 Task: Look for space in Pudsey, United Kingdom from 17th June, 2023 to 21st June, 2023 for 2 adults in price range Rs.7000 to Rs.12000. Place can be private room with 1  bedroom having 2 beds and 1 bathroom. Property type can be house, flat, guest house. Booking option can be shelf check-in. Required host language is English.
Action: Mouse moved to (383, 77)
Screenshot: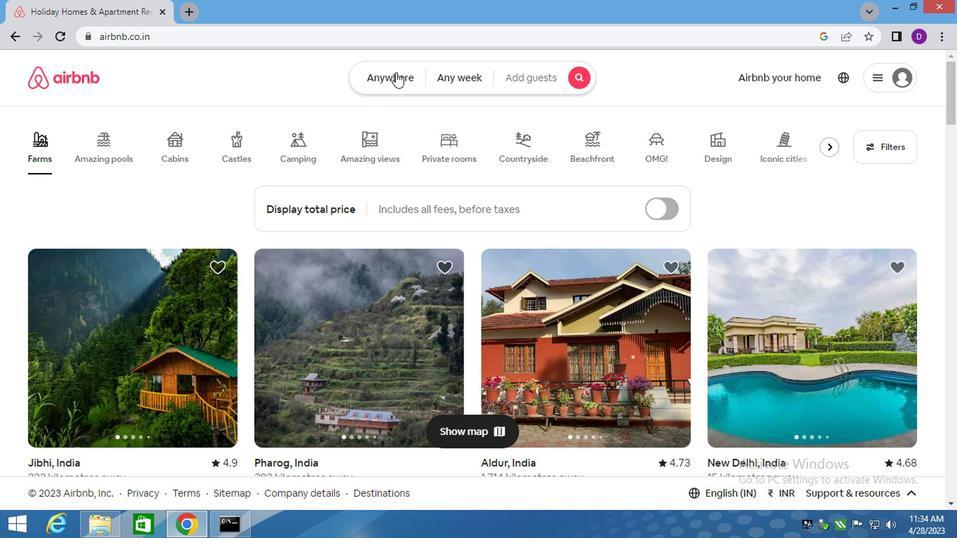 
Action: Mouse pressed left at (383, 77)
Screenshot: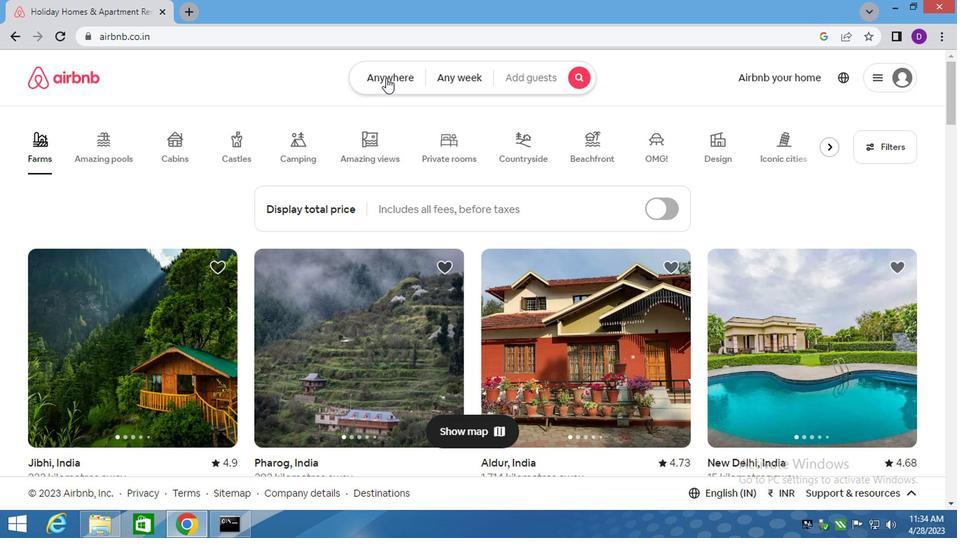 
Action: Mouse moved to (244, 140)
Screenshot: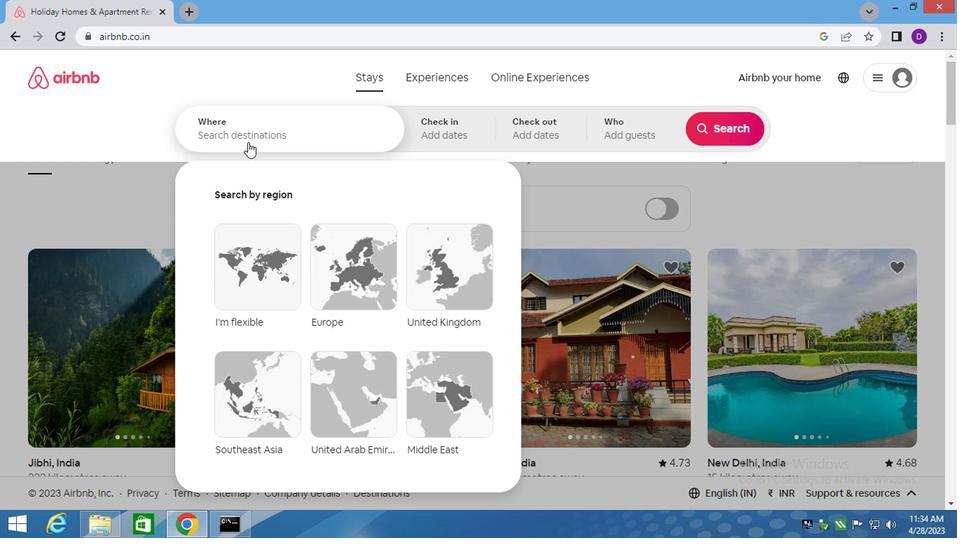 
Action: Mouse pressed left at (244, 140)
Screenshot: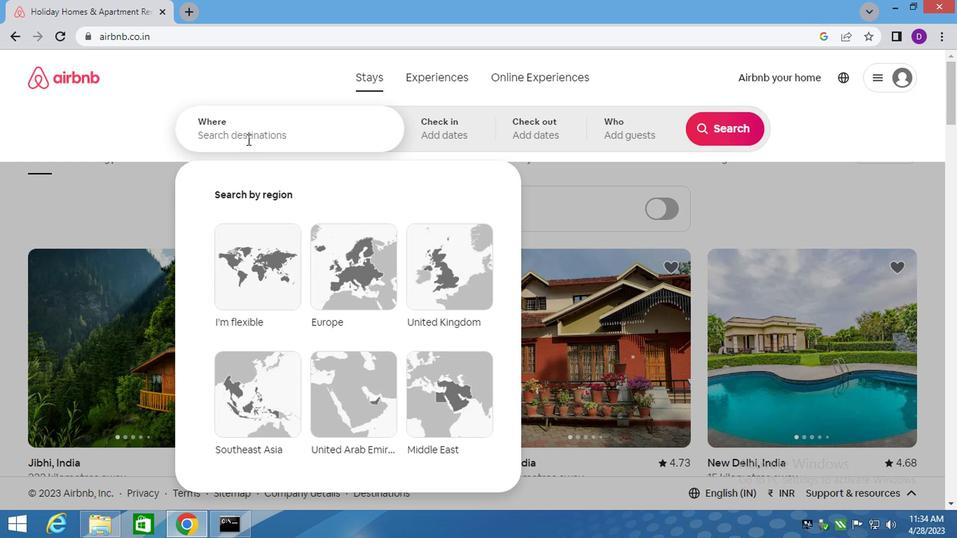 
Action: Key pressed pudsey,<Key.space>united
Screenshot: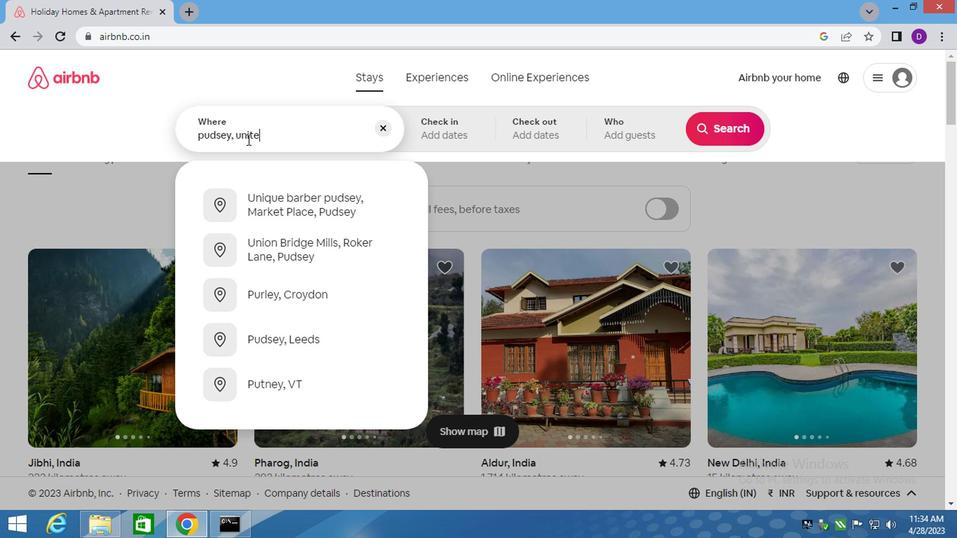 
Action: Mouse moved to (278, 197)
Screenshot: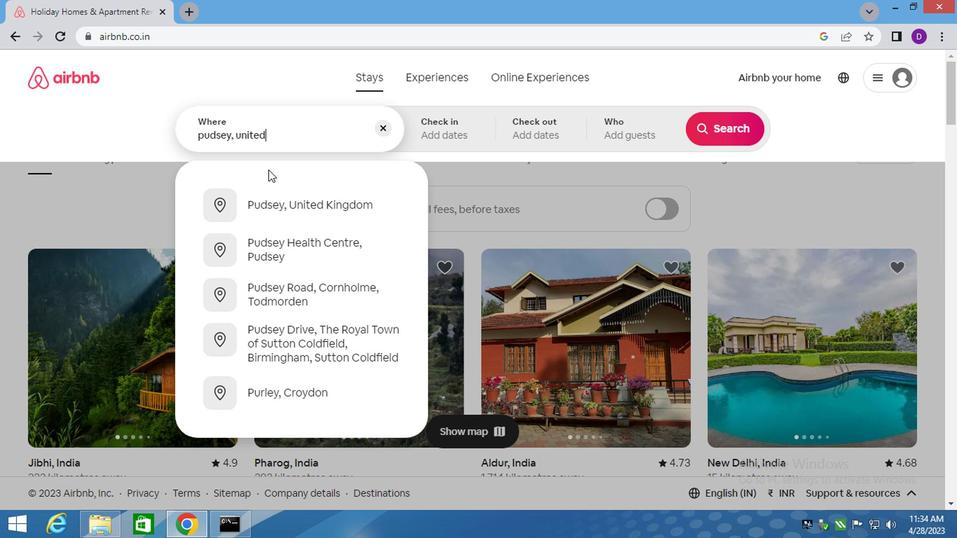
Action: Mouse pressed left at (278, 197)
Screenshot: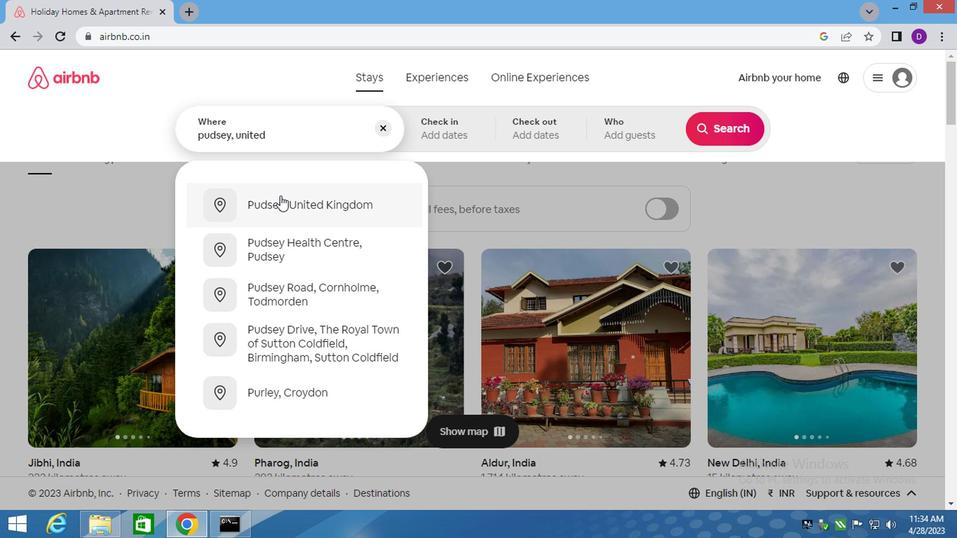 
Action: Mouse moved to (711, 243)
Screenshot: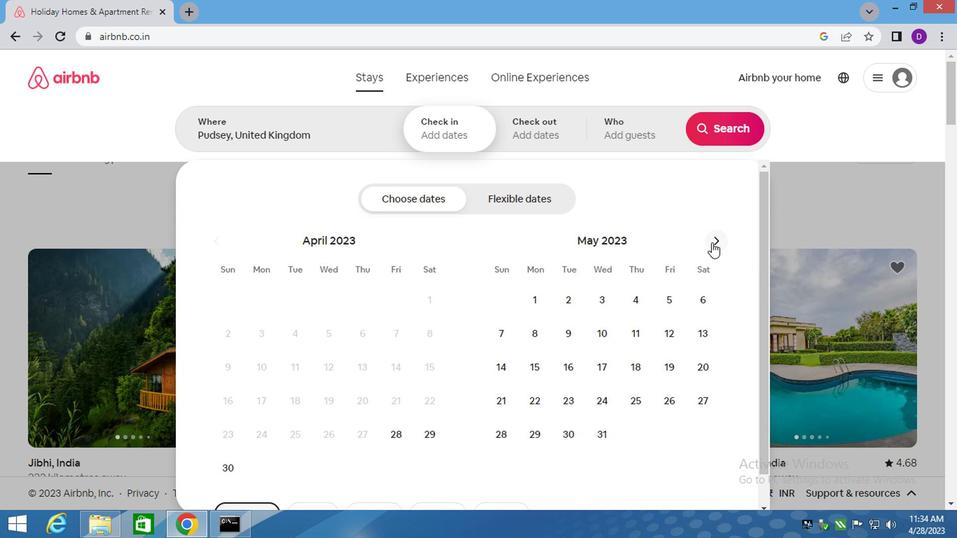 
Action: Mouse pressed left at (711, 243)
Screenshot: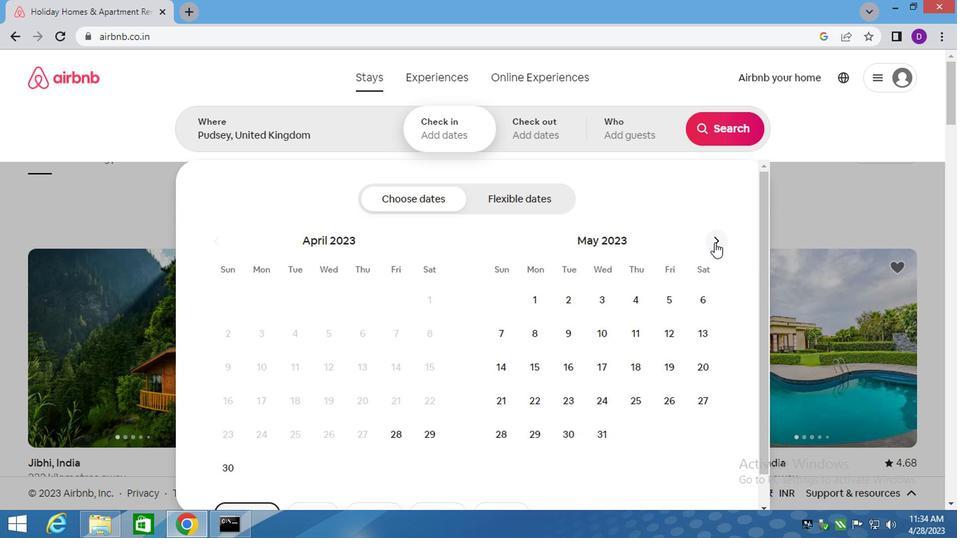 
Action: Mouse moved to (698, 364)
Screenshot: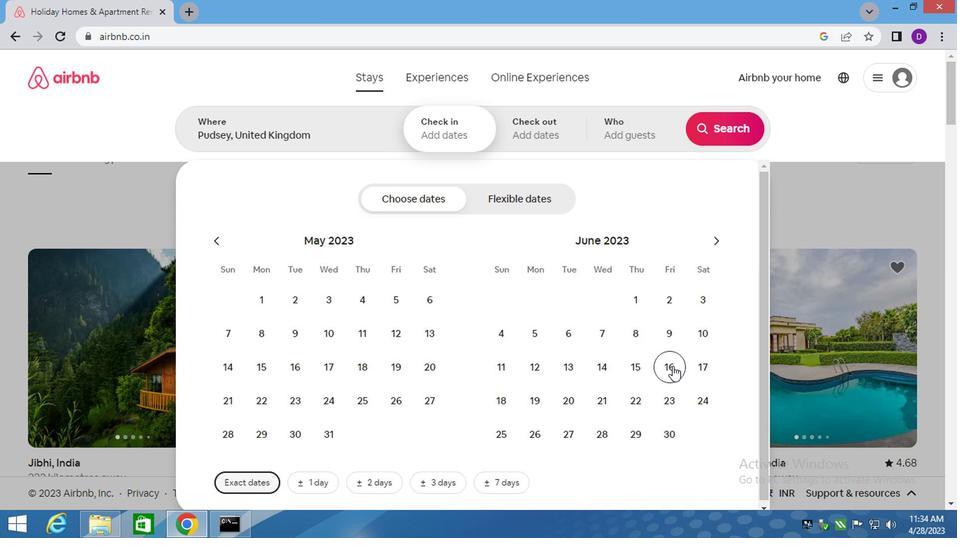 
Action: Mouse pressed left at (698, 364)
Screenshot: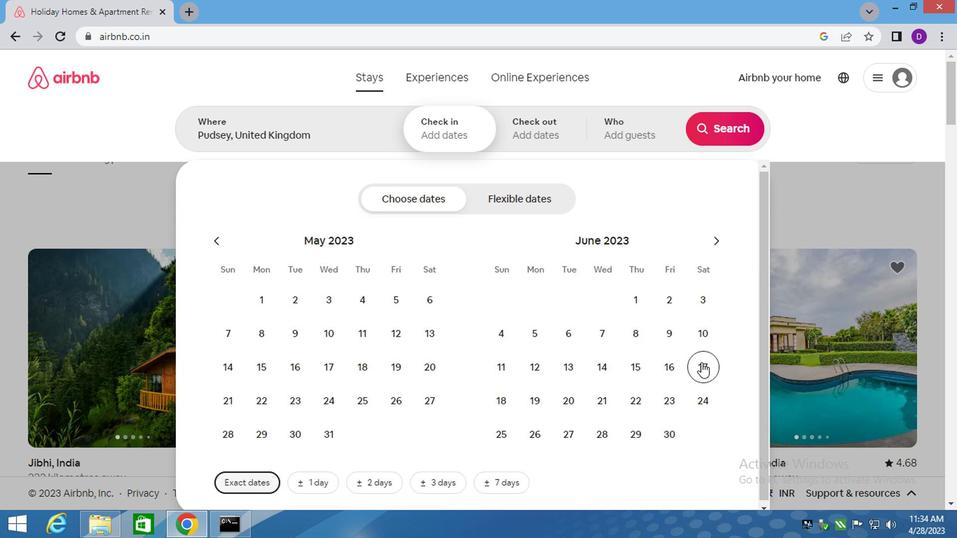 
Action: Mouse moved to (601, 400)
Screenshot: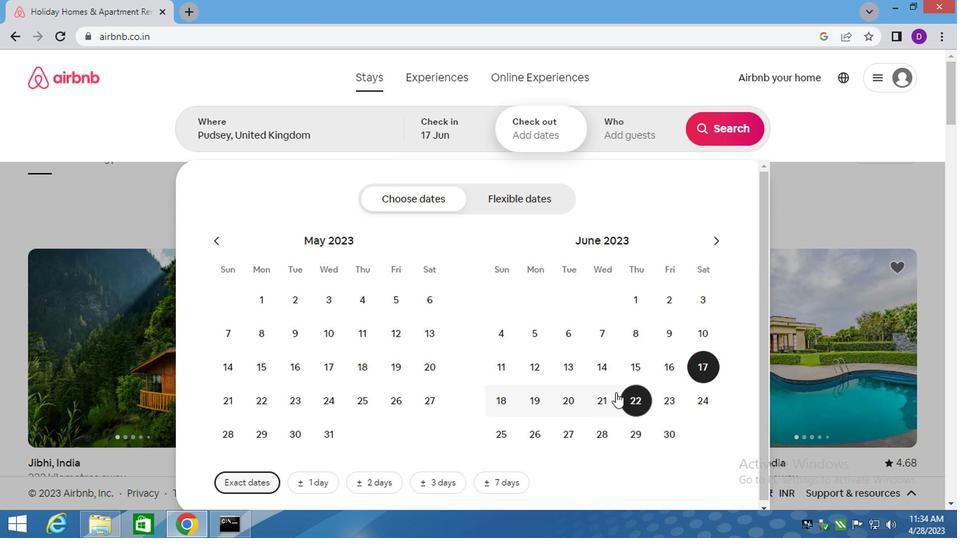 
Action: Mouse pressed left at (601, 400)
Screenshot: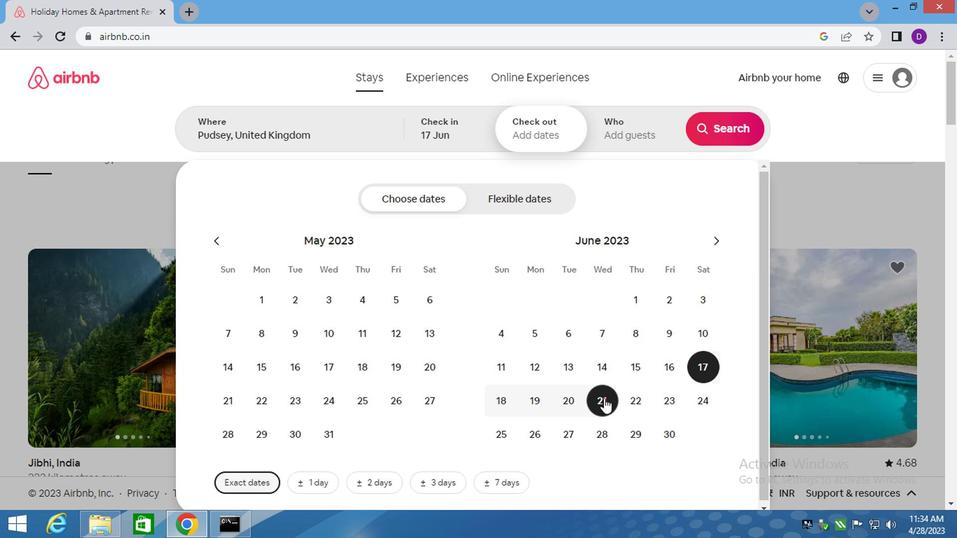 
Action: Mouse moved to (624, 130)
Screenshot: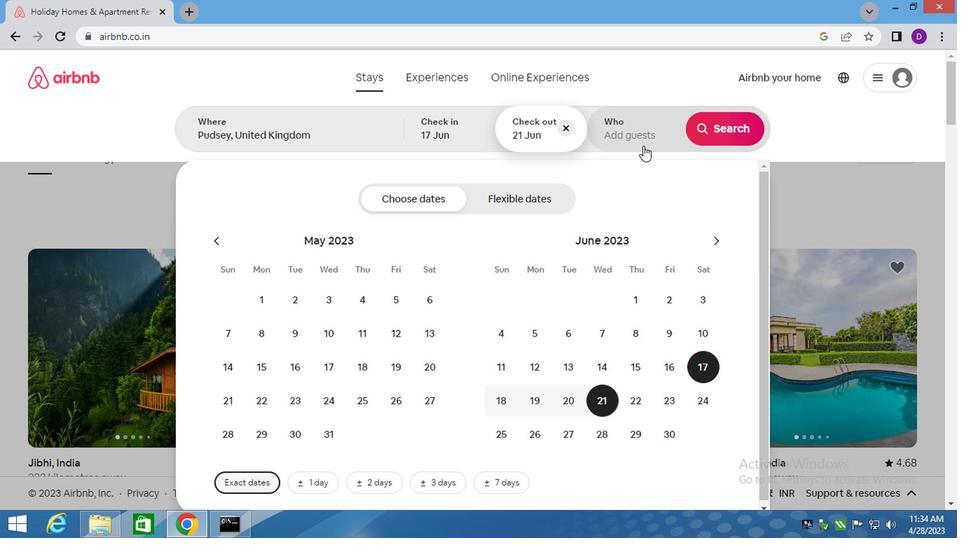 
Action: Mouse pressed left at (624, 130)
Screenshot: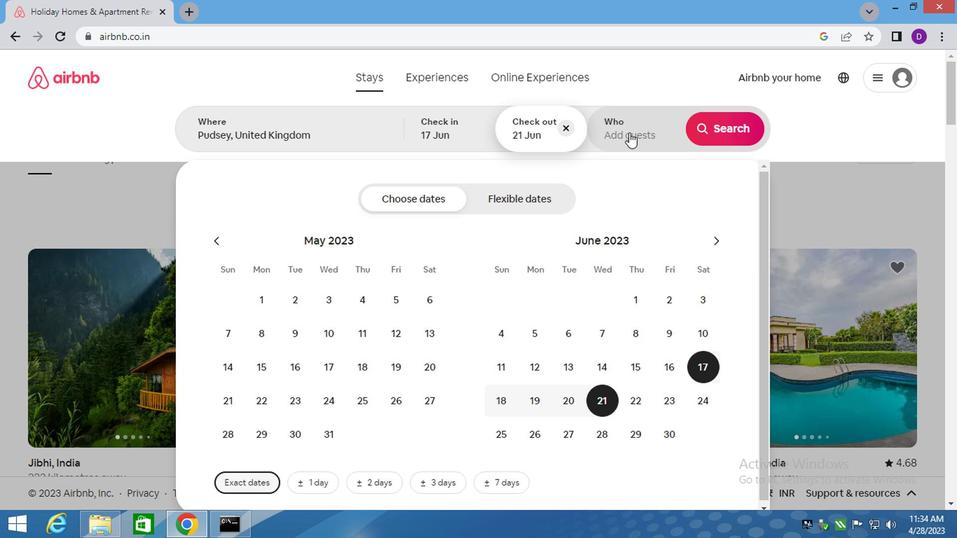 
Action: Mouse moved to (718, 208)
Screenshot: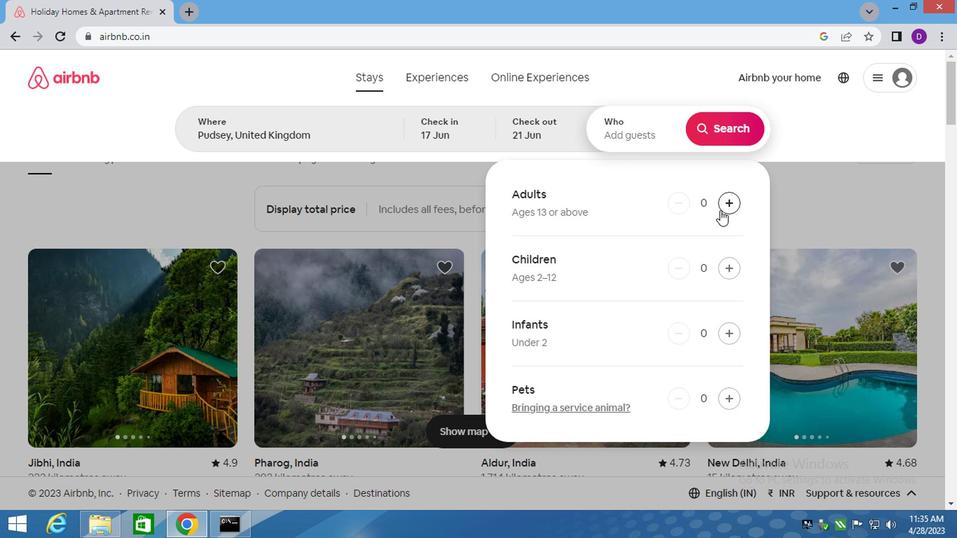 
Action: Mouse pressed left at (718, 208)
Screenshot: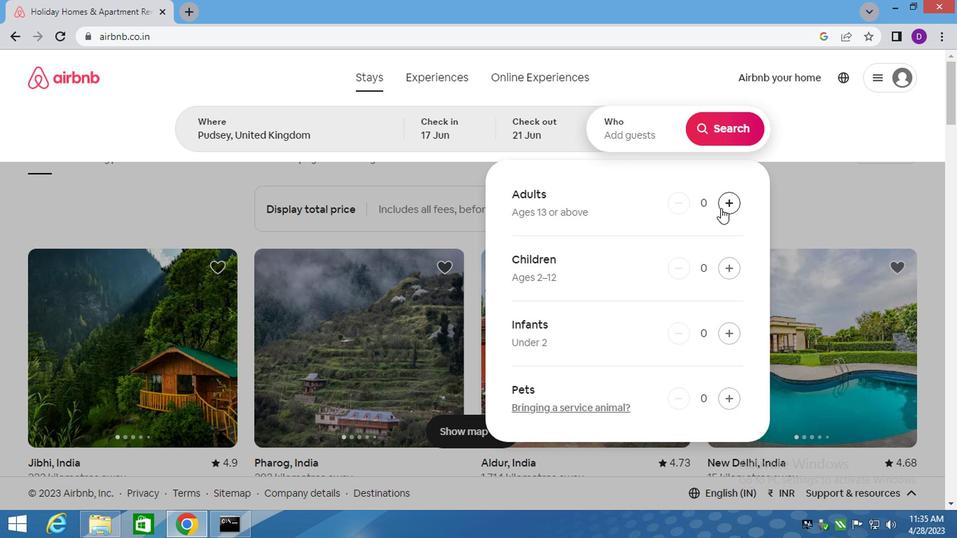 
Action: Mouse moved to (718, 208)
Screenshot: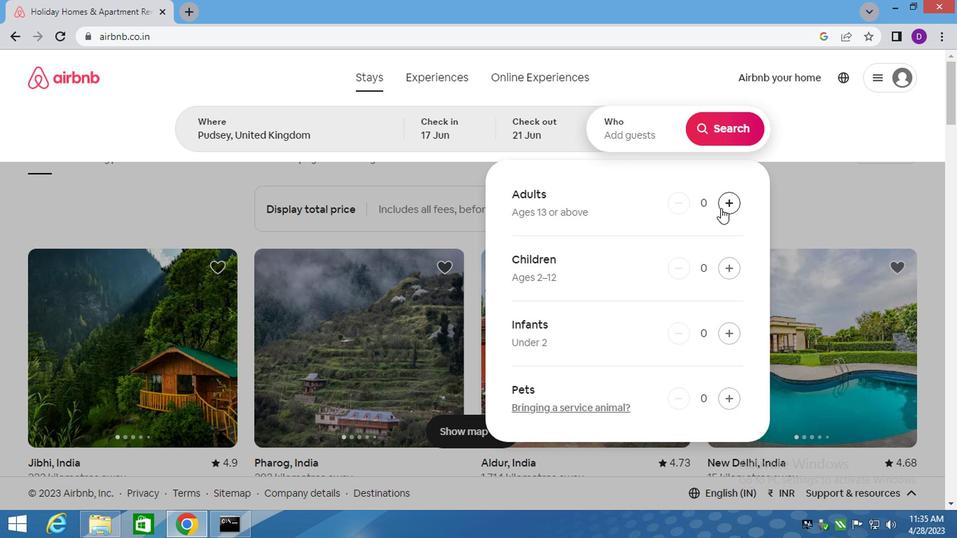 
Action: Mouse pressed left at (718, 208)
Screenshot: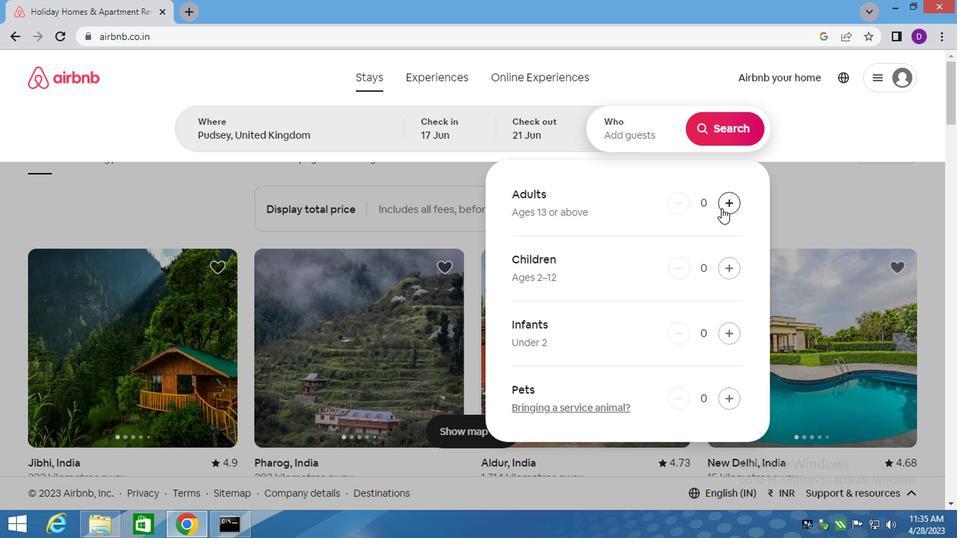 
Action: Mouse moved to (711, 128)
Screenshot: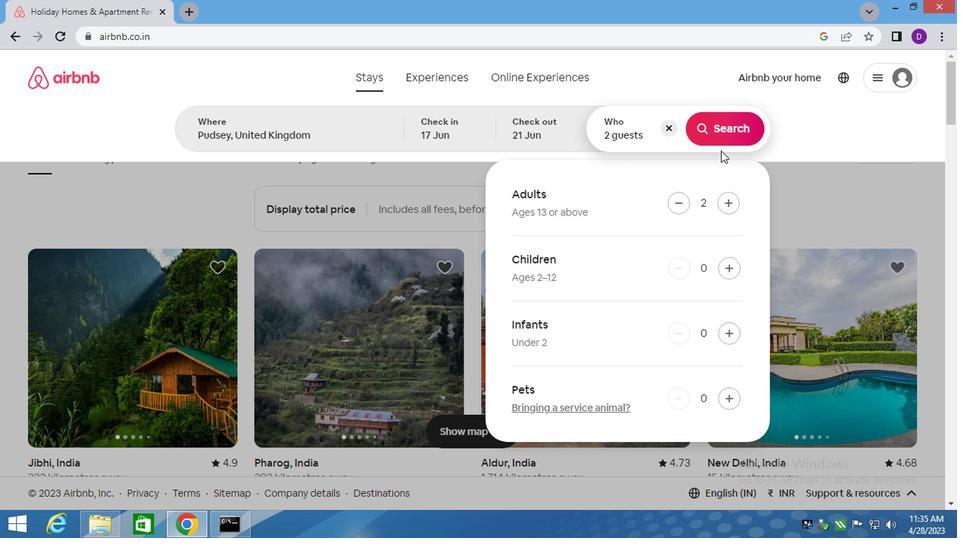 
Action: Mouse pressed left at (711, 128)
Screenshot: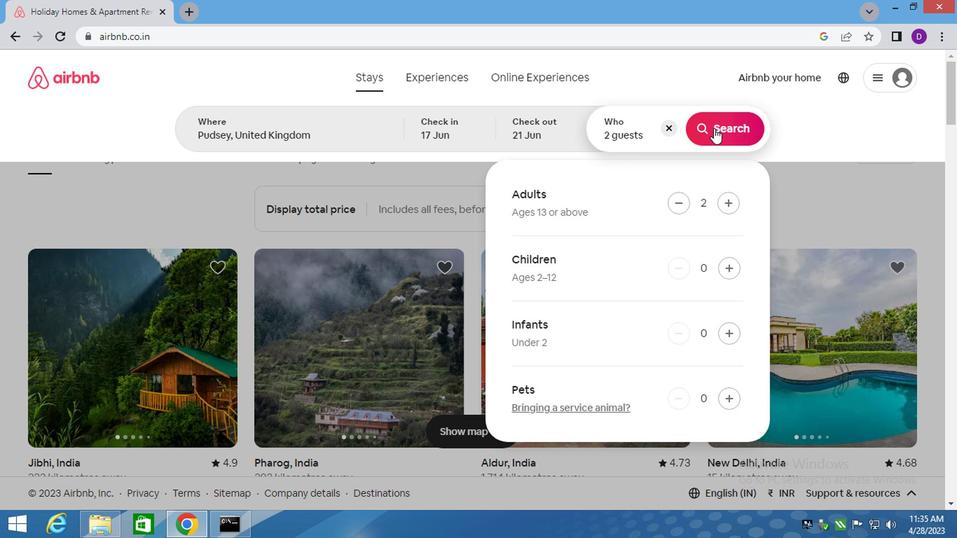
Action: Mouse moved to (879, 137)
Screenshot: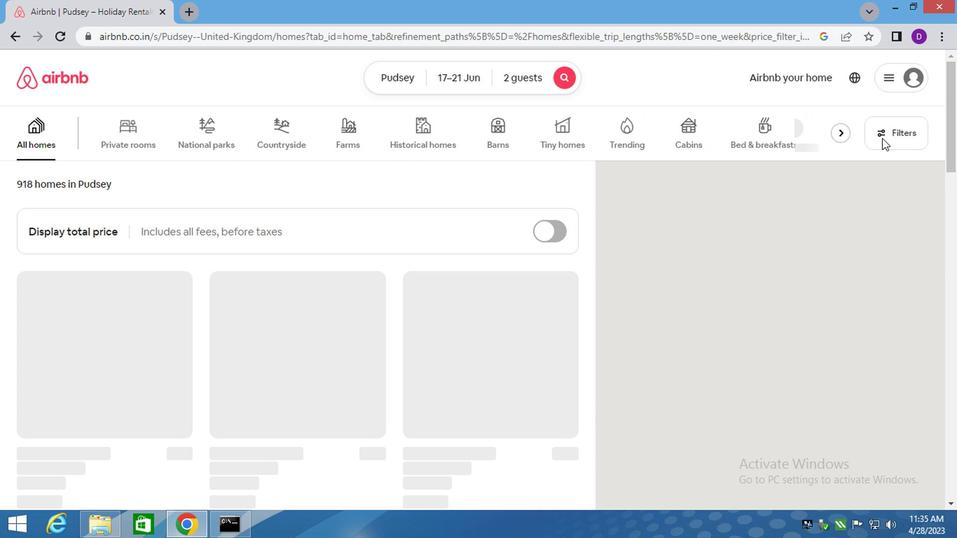 
Action: Mouse pressed left at (879, 137)
Screenshot: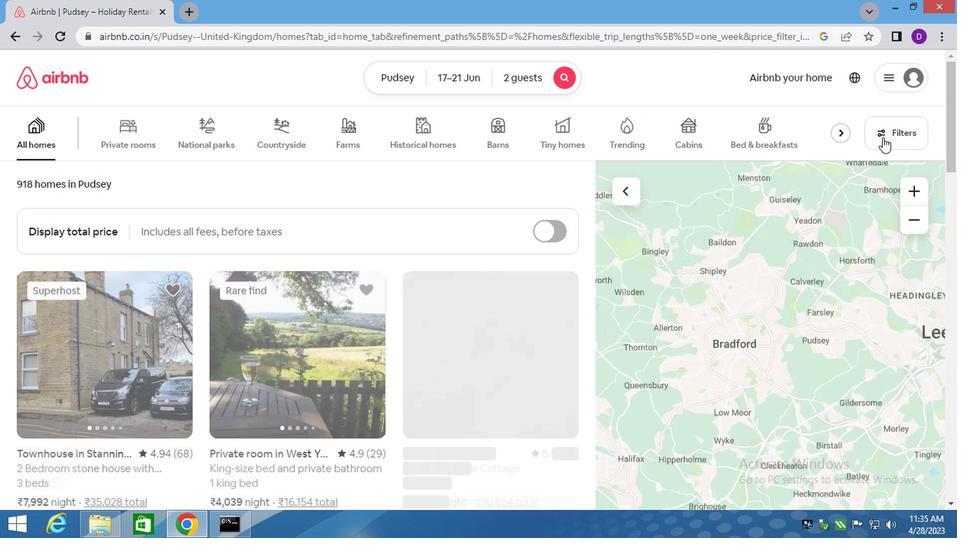 
Action: Mouse moved to (283, 315)
Screenshot: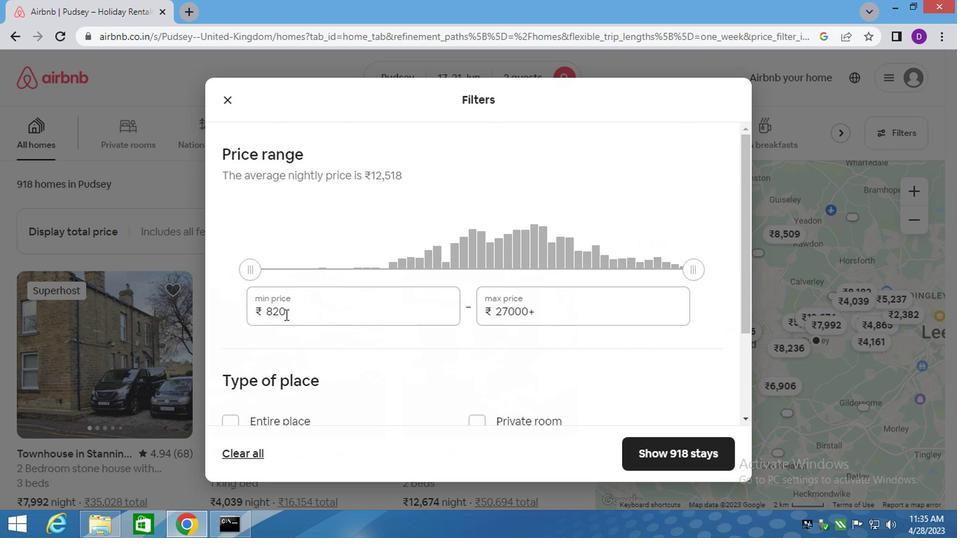 
Action: Mouse pressed left at (283, 315)
Screenshot: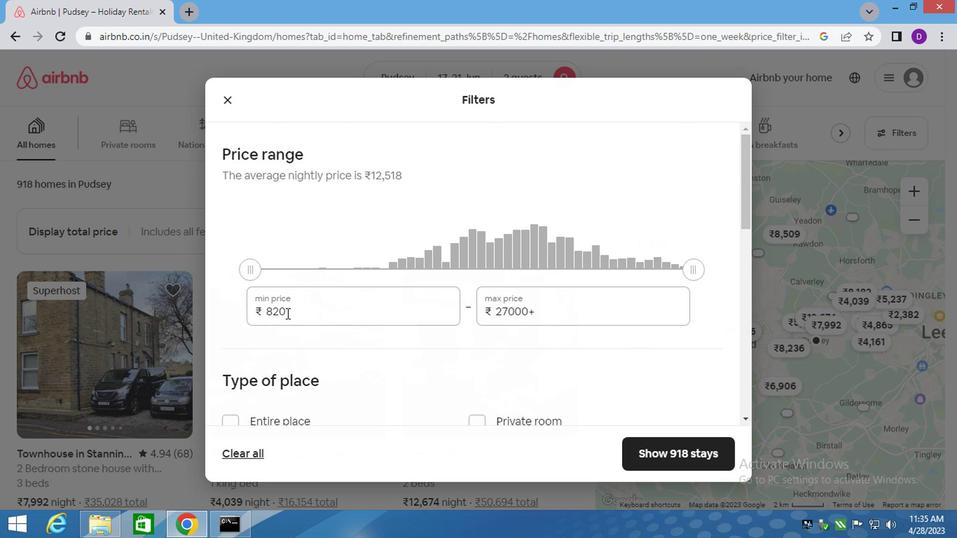 
Action: Mouse pressed left at (283, 315)
Screenshot: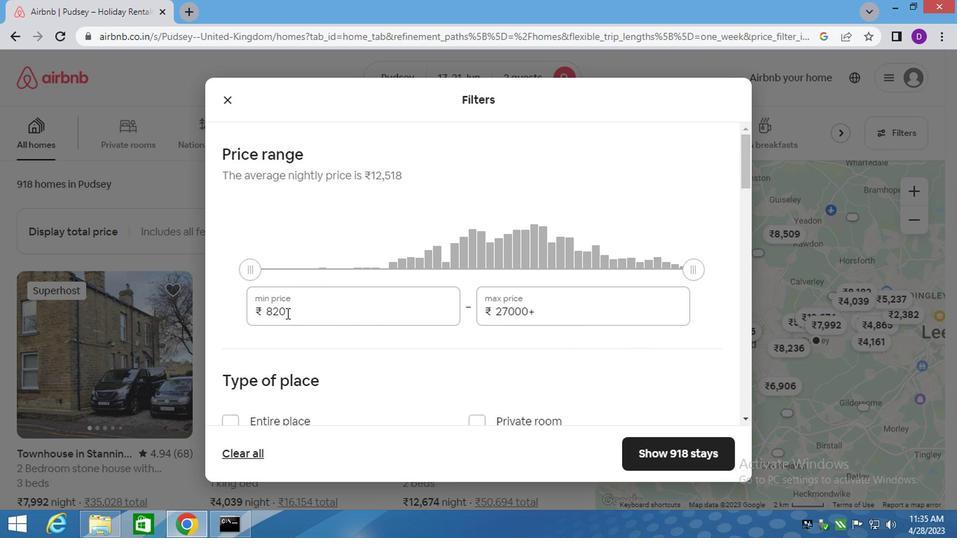 
Action: Key pressed 7000<Key.tab>12000
Screenshot: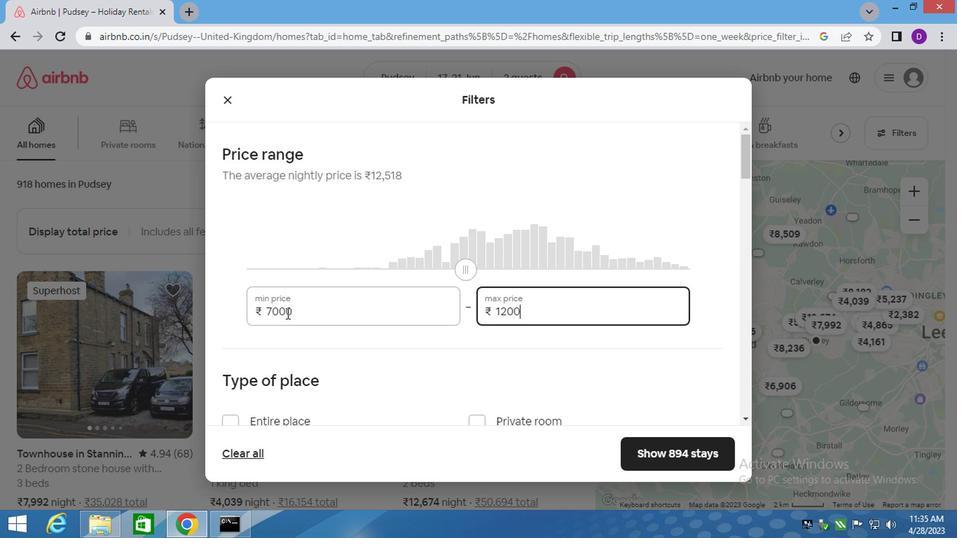 
Action: Mouse moved to (278, 324)
Screenshot: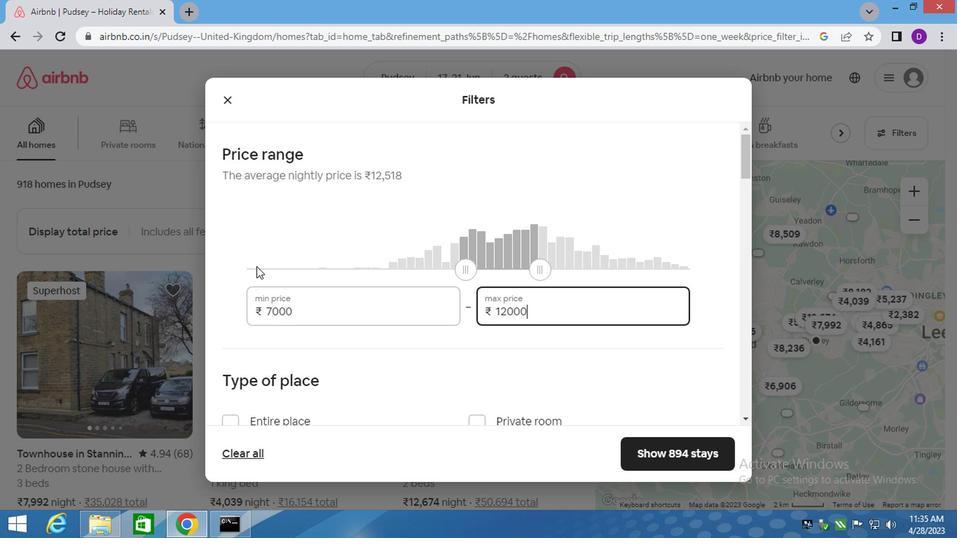 
Action: Mouse scrolled (278, 323) with delta (0, 0)
Screenshot: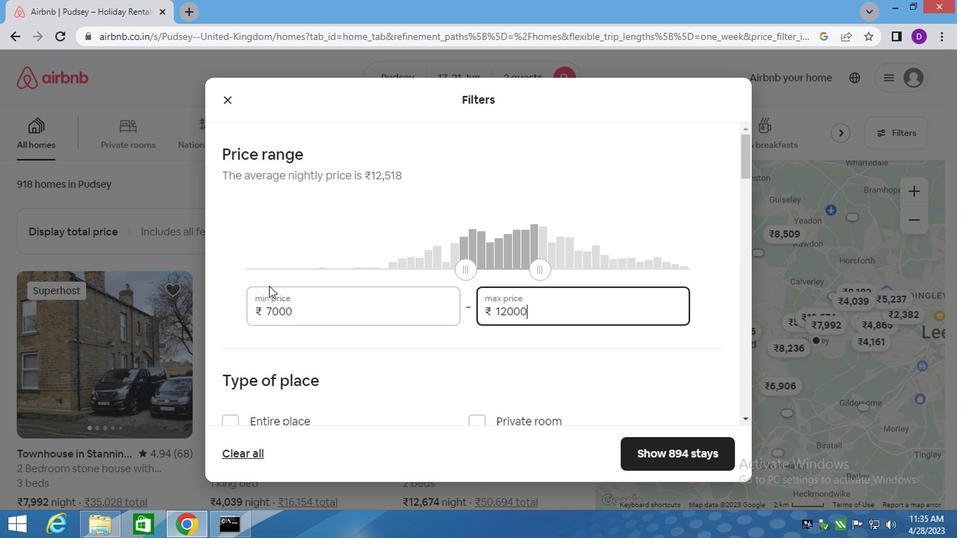 
Action: Mouse moved to (280, 330)
Screenshot: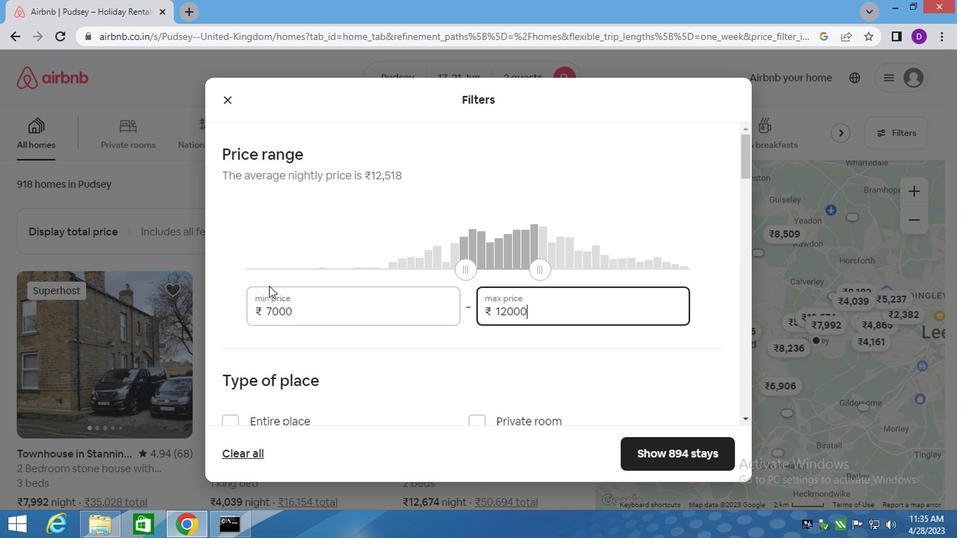 
Action: Mouse scrolled (280, 329) with delta (0, 0)
Screenshot: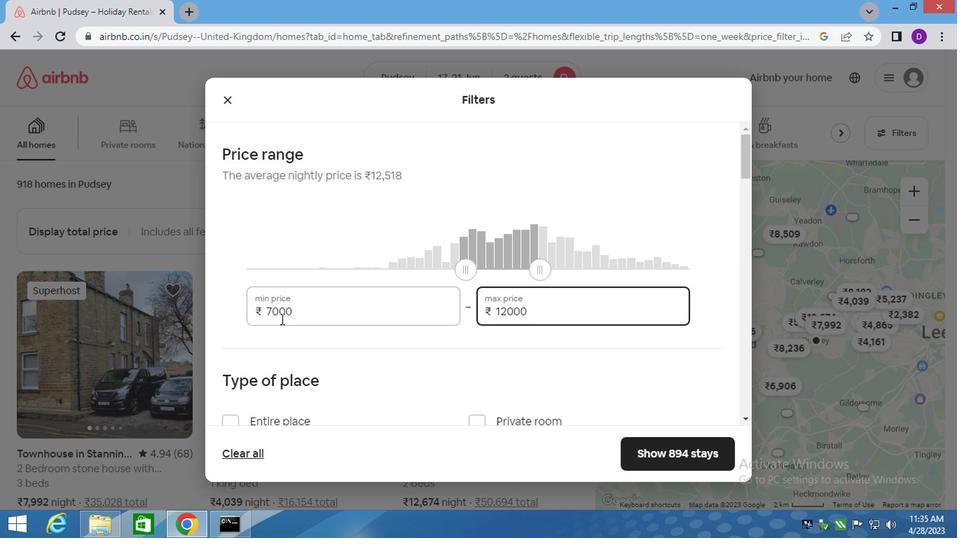 
Action: Mouse moved to (485, 276)
Screenshot: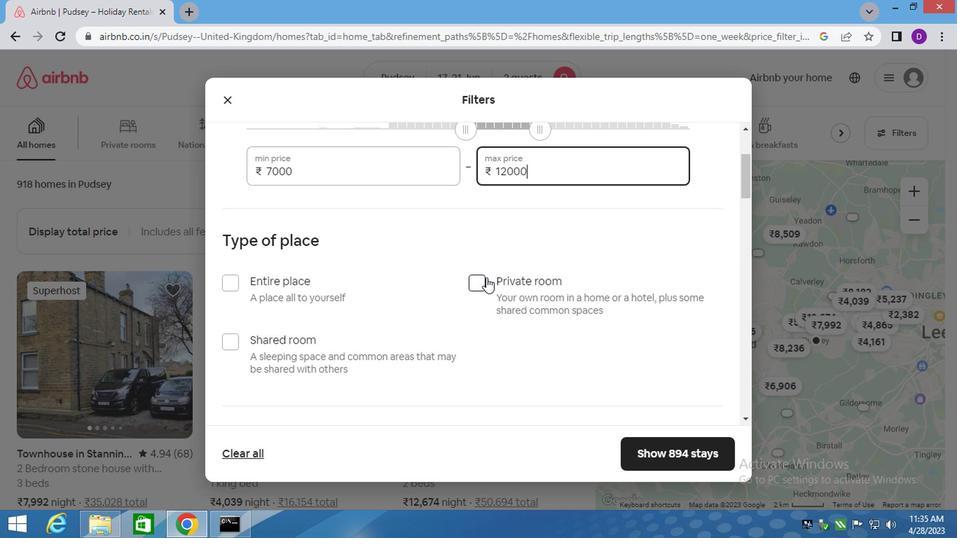 
Action: Mouse pressed left at (485, 276)
Screenshot: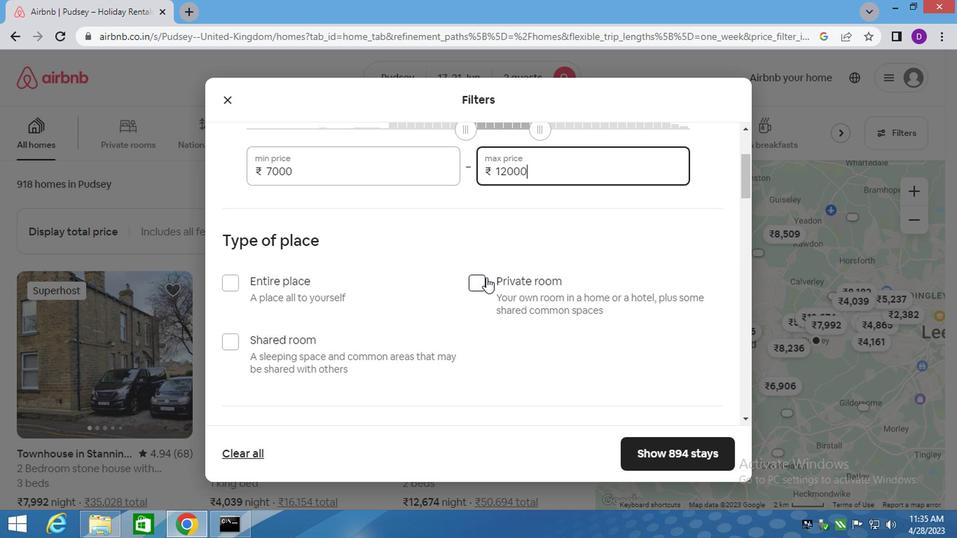
Action: Mouse moved to (290, 334)
Screenshot: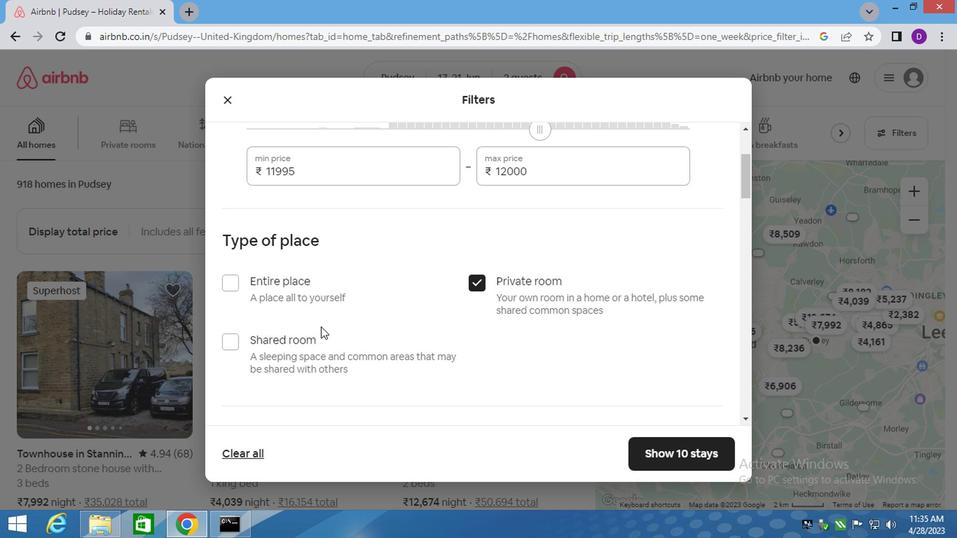 
Action: Mouse scrolled (290, 333) with delta (0, 0)
Screenshot: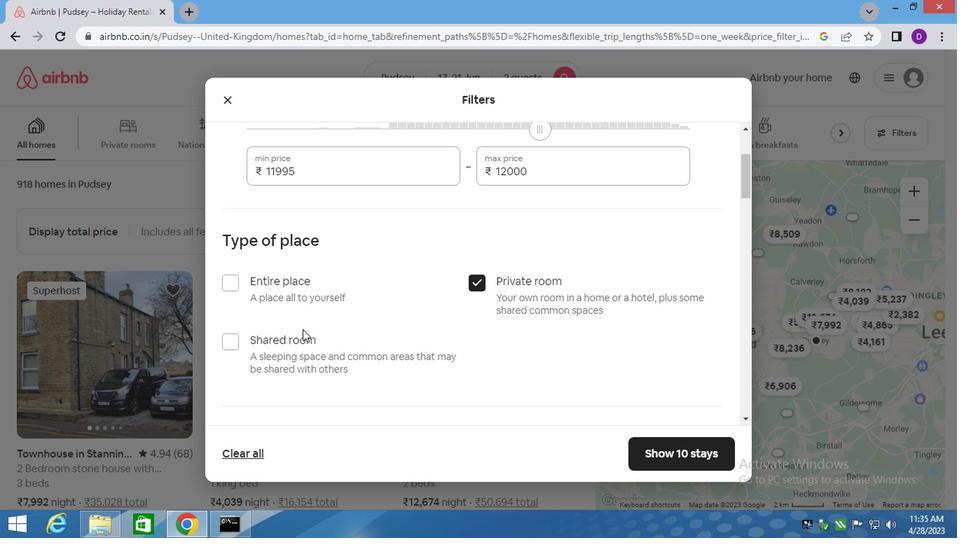 
Action: Mouse moved to (290, 337)
Screenshot: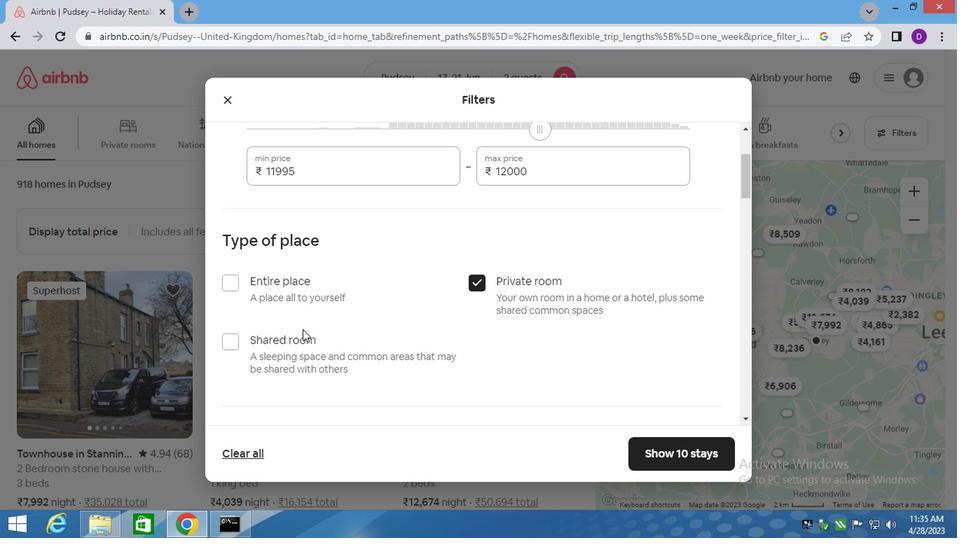 
Action: Mouse scrolled (290, 336) with delta (0, 0)
Screenshot: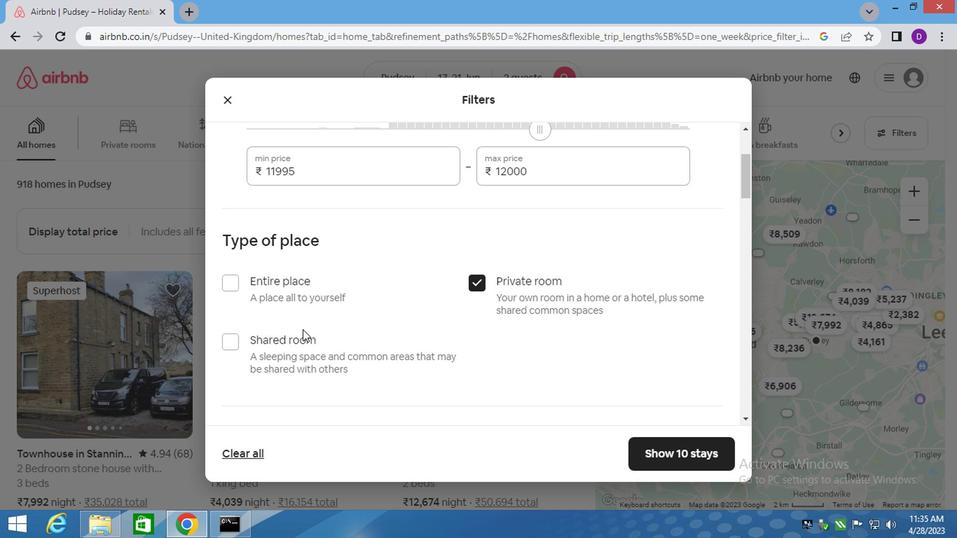 
Action: Mouse moved to (290, 338)
Screenshot: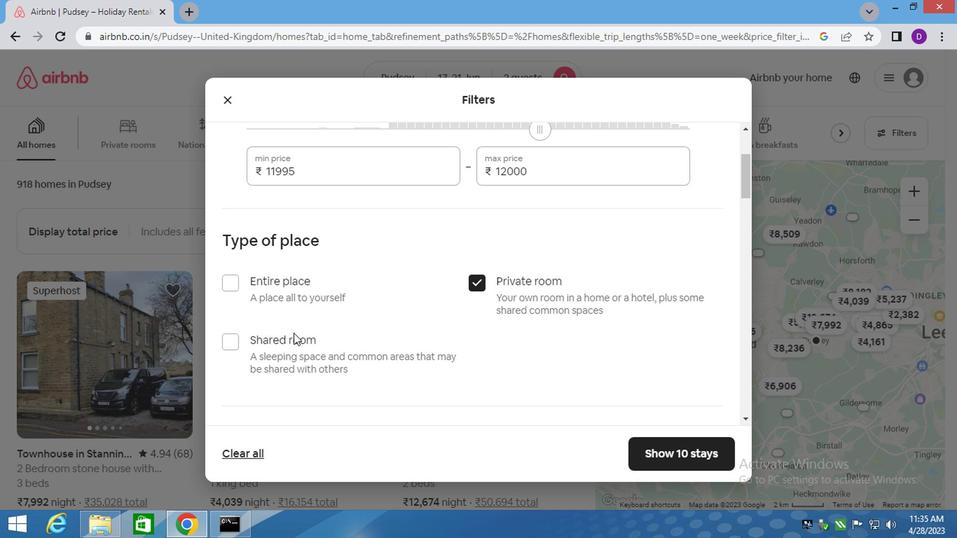 
Action: Mouse scrolled (290, 337) with delta (0, 0)
Screenshot: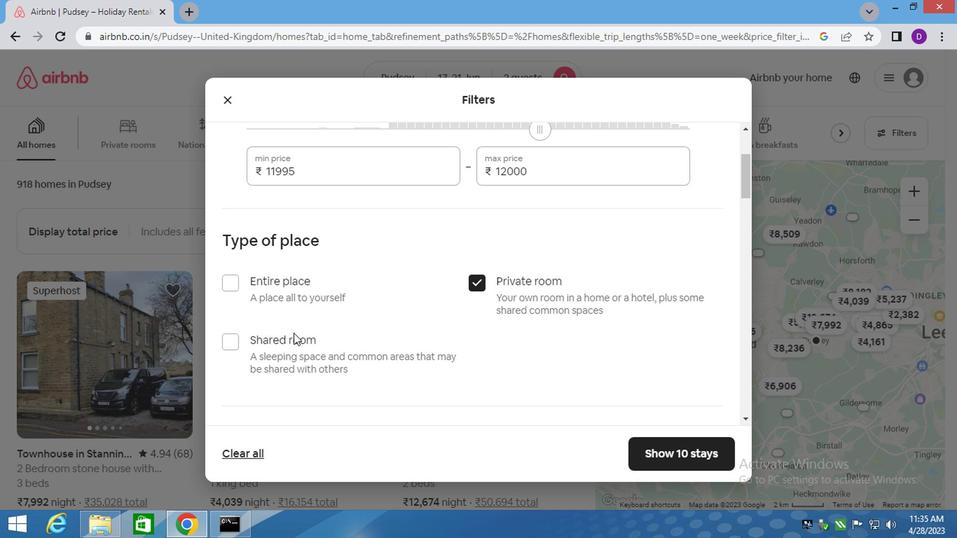 
Action: Mouse moved to (290, 338)
Screenshot: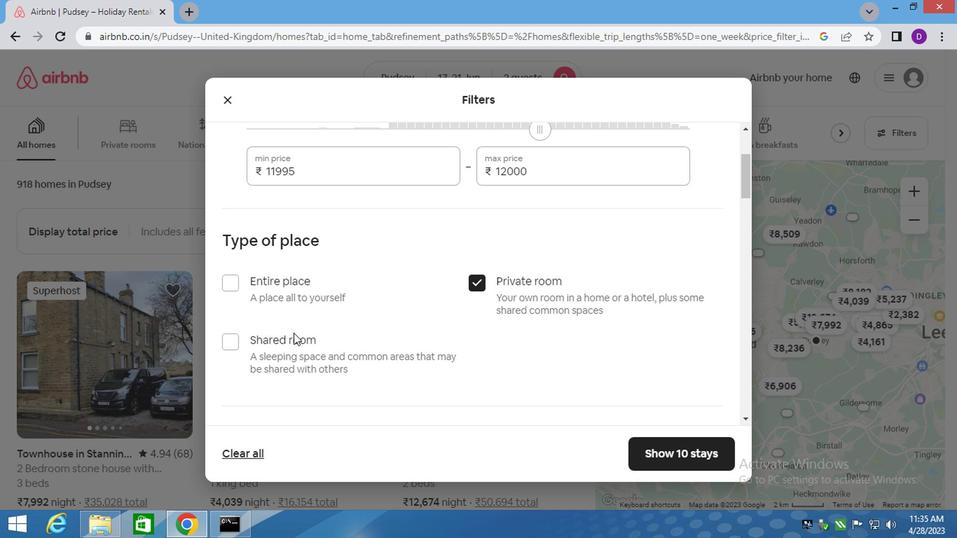 
Action: Mouse scrolled (290, 337) with delta (0, 0)
Screenshot: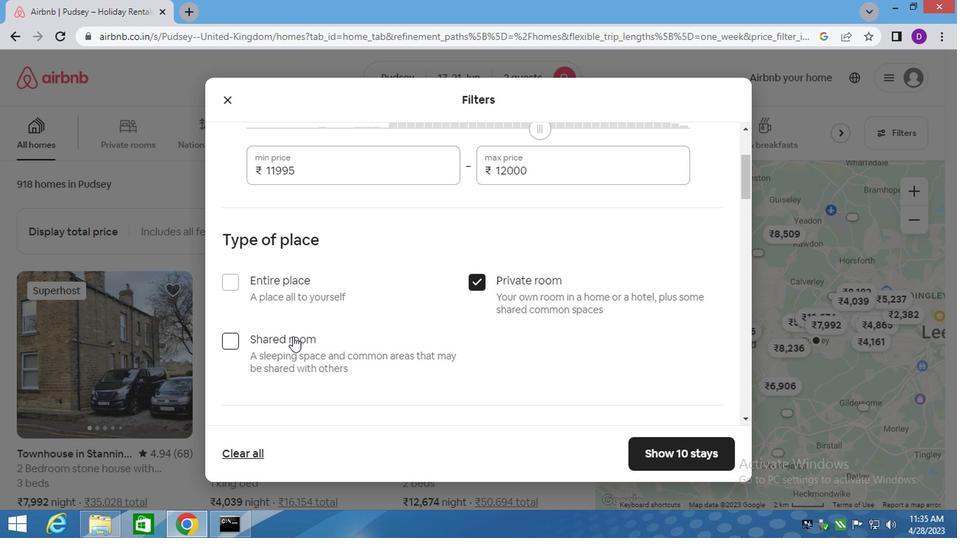 
Action: Mouse scrolled (290, 337) with delta (0, 0)
Screenshot: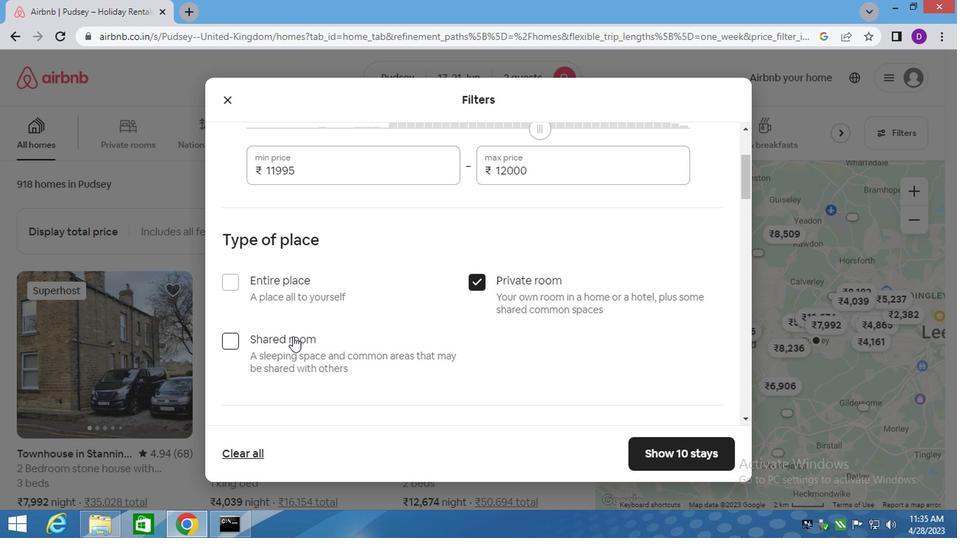 
Action: Mouse moved to (307, 162)
Screenshot: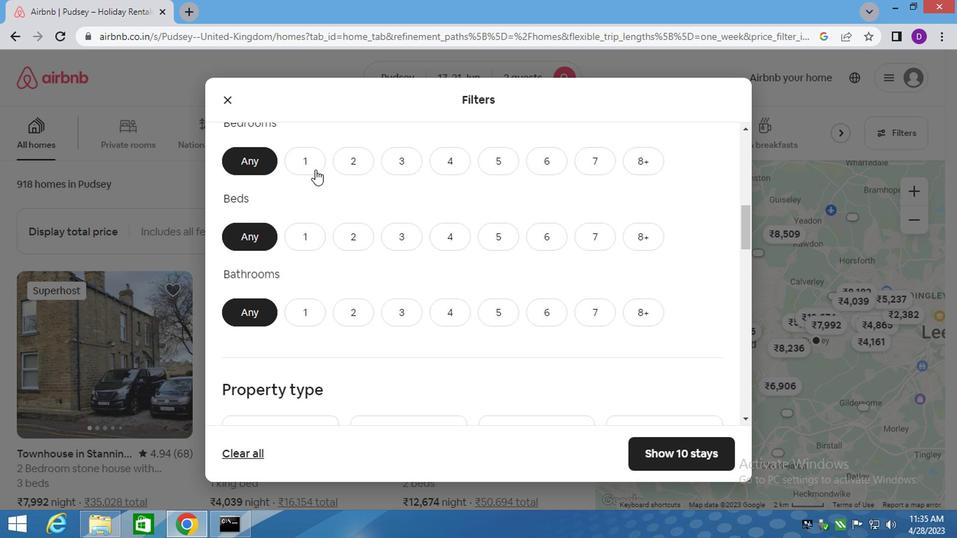 
Action: Mouse pressed left at (307, 162)
Screenshot: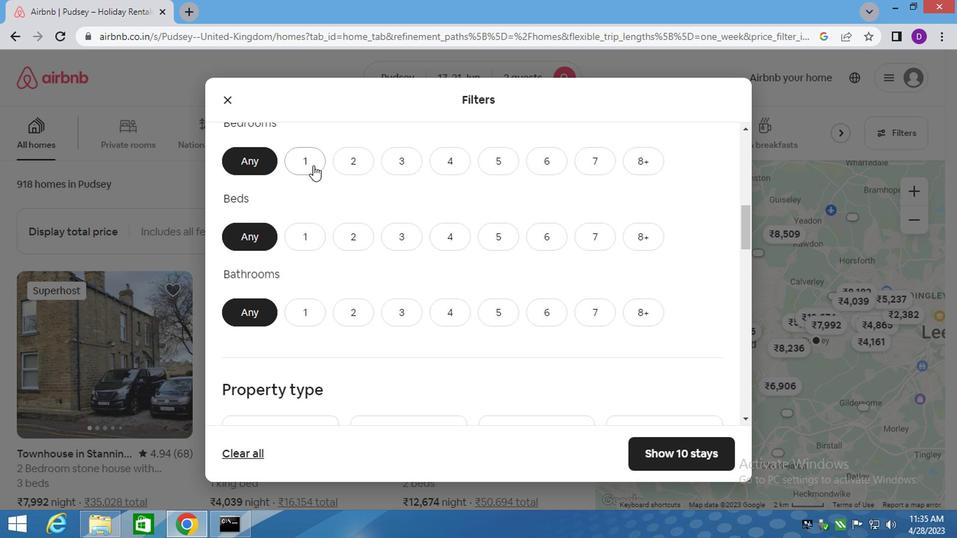 
Action: Mouse moved to (347, 242)
Screenshot: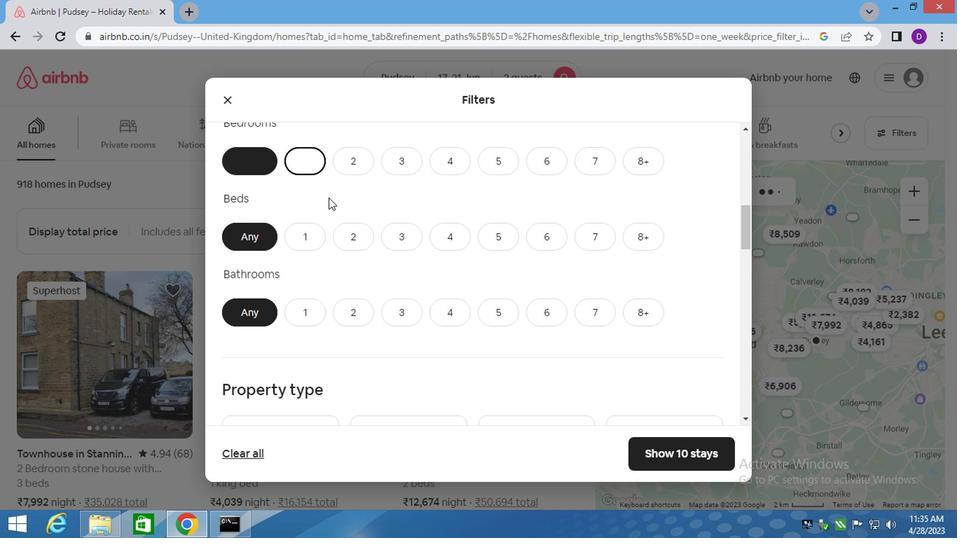 
Action: Mouse pressed left at (347, 242)
Screenshot: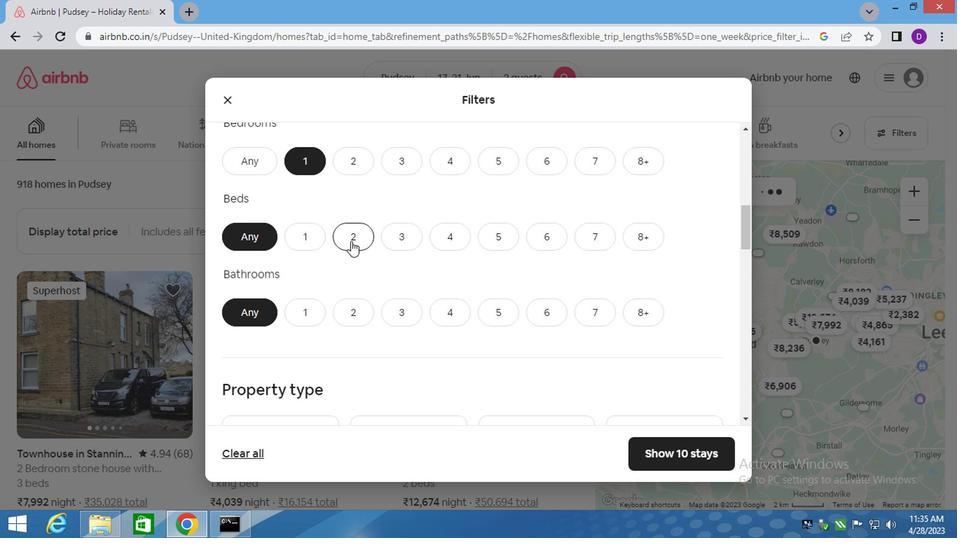 
Action: Mouse moved to (303, 318)
Screenshot: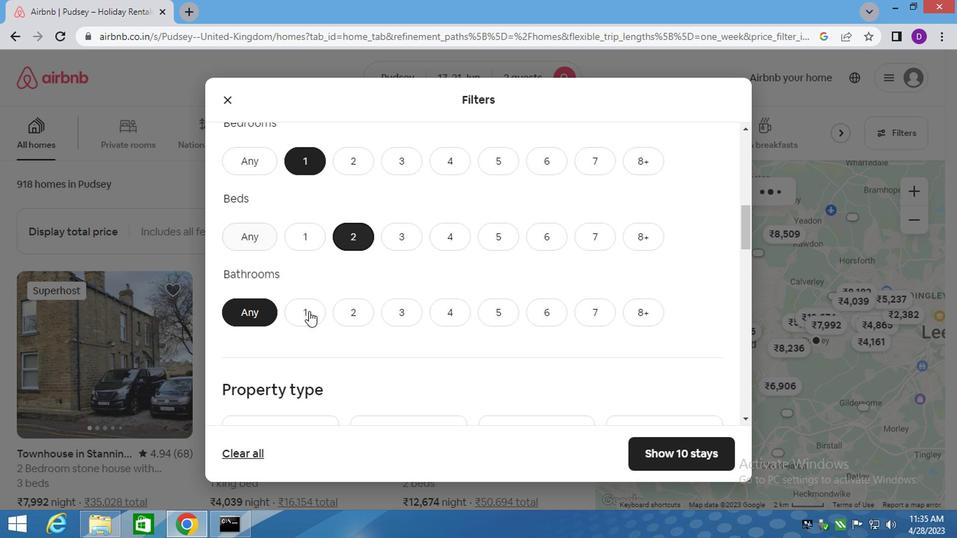 
Action: Mouse pressed left at (303, 318)
Screenshot: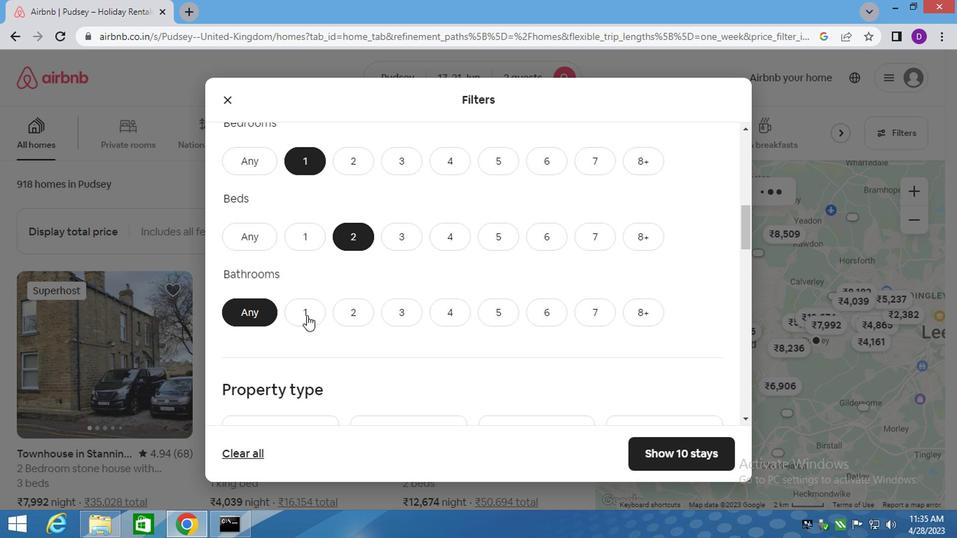 
Action: Mouse moved to (328, 315)
Screenshot: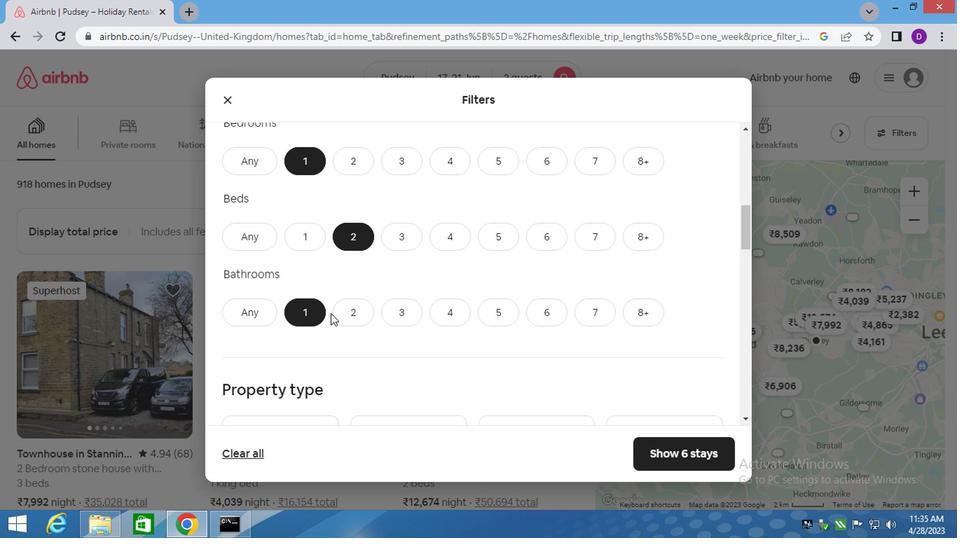 
Action: Mouse scrolled (328, 314) with delta (0, 0)
Screenshot: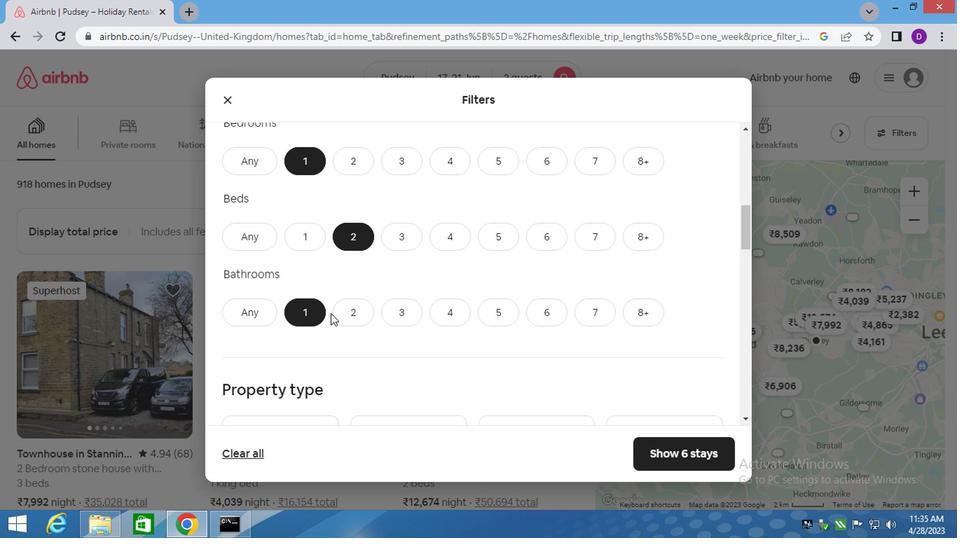 
Action: Mouse moved to (328, 318)
Screenshot: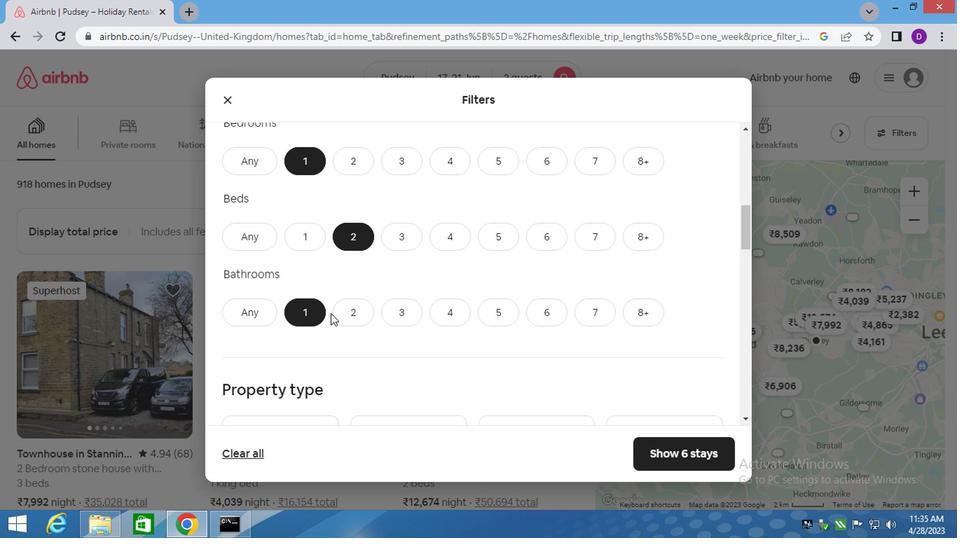 
Action: Mouse scrolled (328, 317) with delta (0, 0)
Screenshot: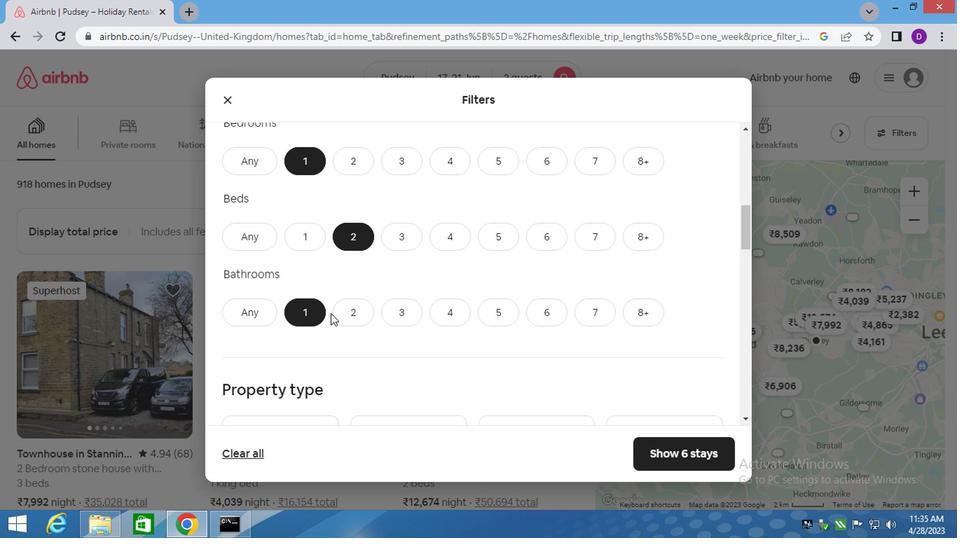 
Action: Mouse moved to (325, 322)
Screenshot: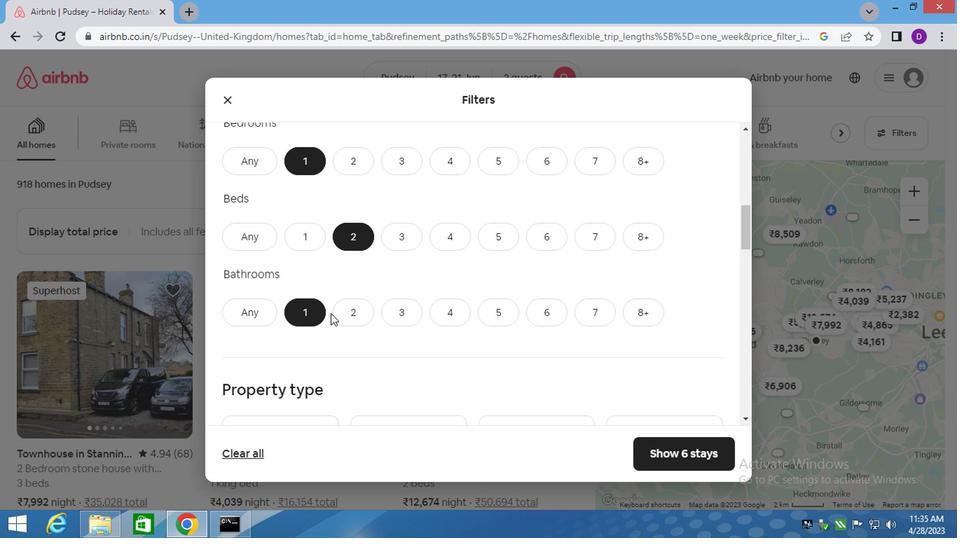 
Action: Mouse scrolled (325, 321) with delta (0, 0)
Screenshot: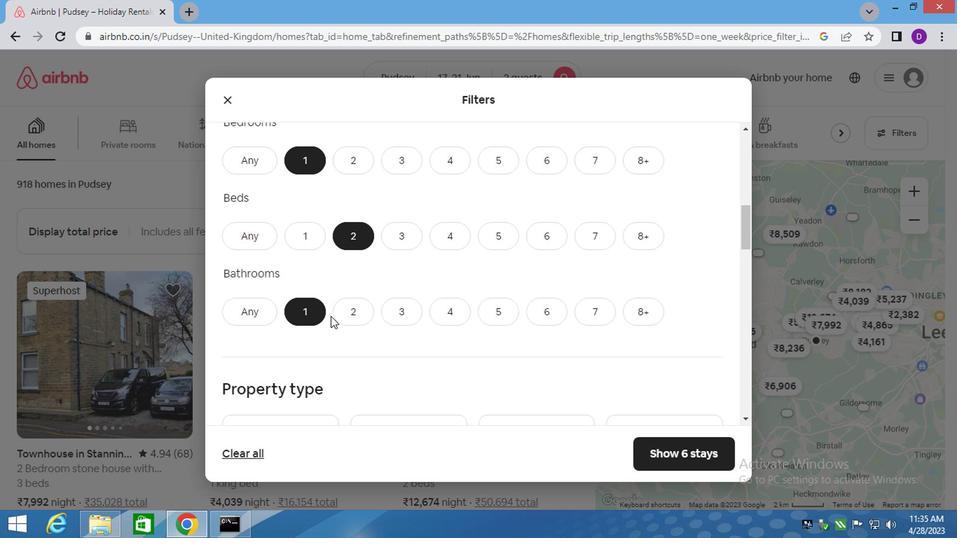 
Action: Mouse moved to (301, 254)
Screenshot: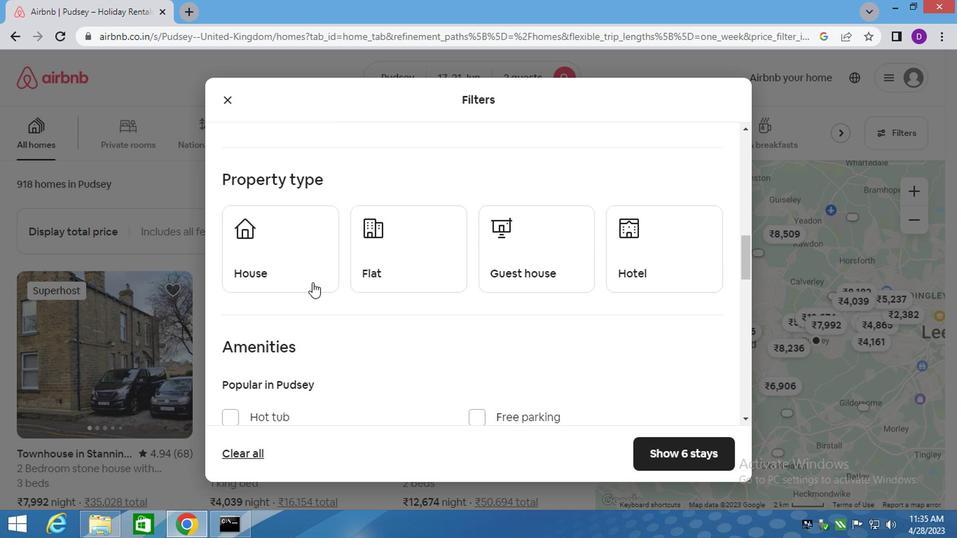 
Action: Mouse pressed left at (301, 254)
Screenshot: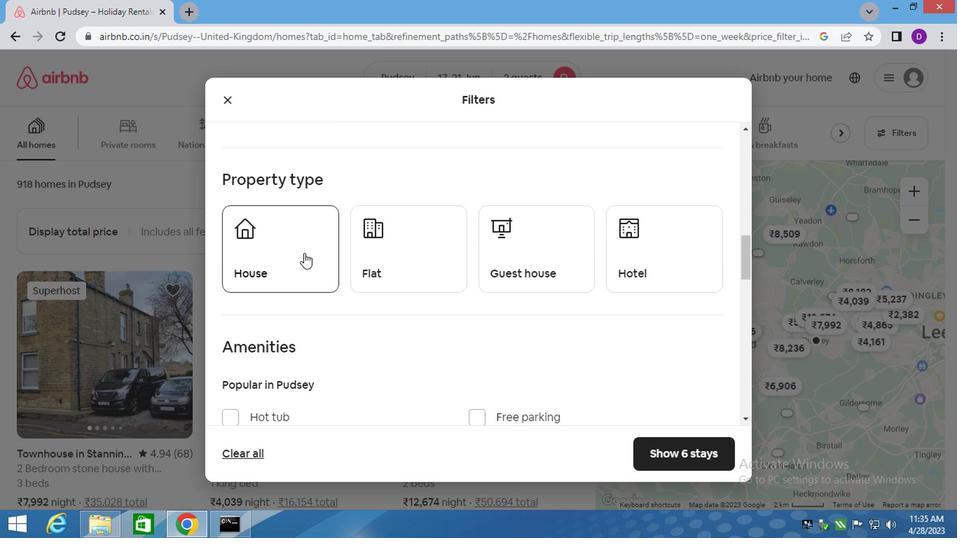 
Action: Mouse moved to (403, 256)
Screenshot: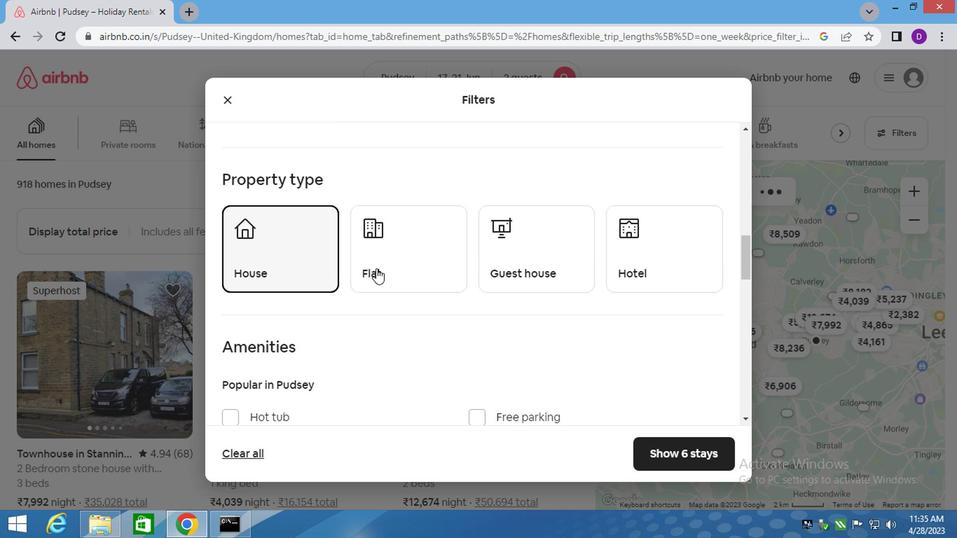 
Action: Mouse pressed left at (403, 256)
Screenshot: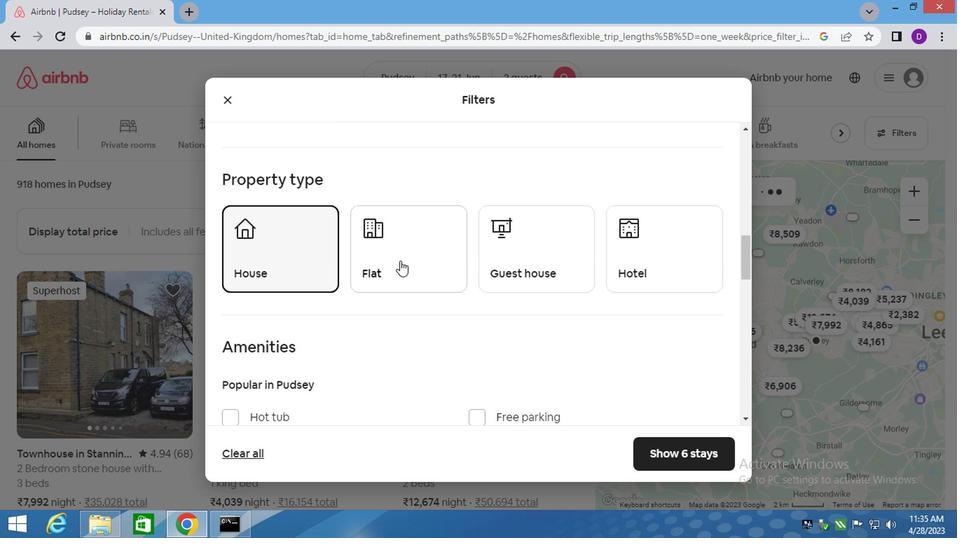 
Action: Mouse moved to (502, 248)
Screenshot: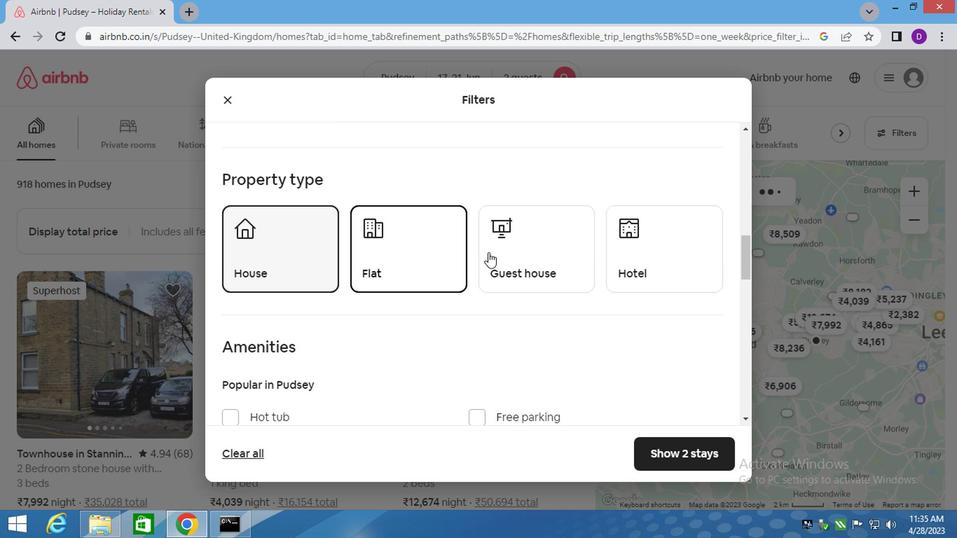 
Action: Mouse pressed left at (502, 248)
Screenshot: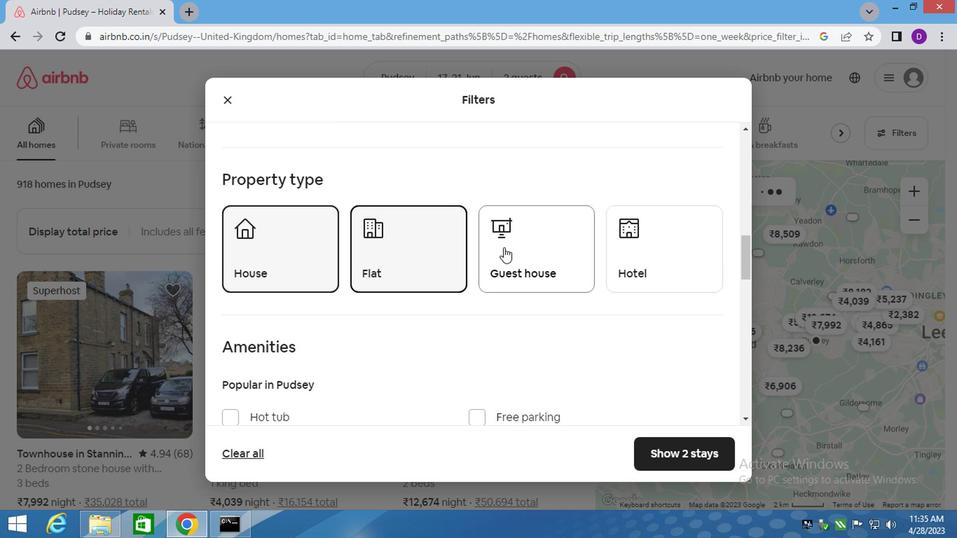 
Action: Mouse moved to (423, 299)
Screenshot: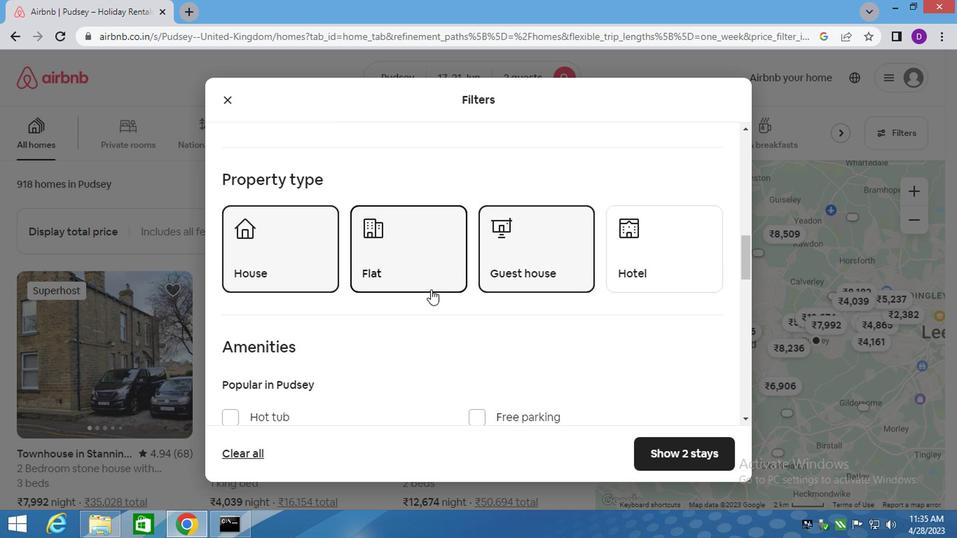 
Action: Mouse scrolled (423, 298) with delta (0, 0)
Screenshot: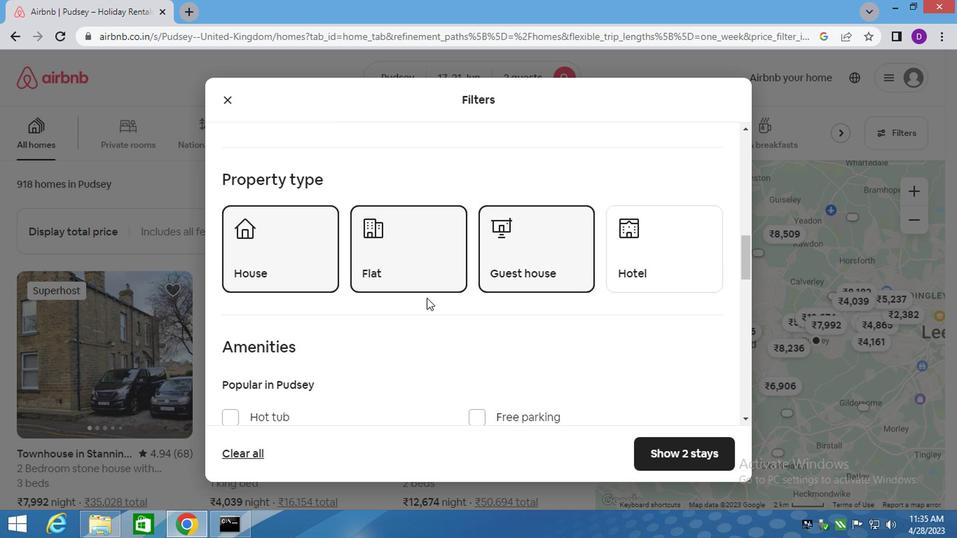
Action: Mouse scrolled (423, 298) with delta (0, 0)
Screenshot: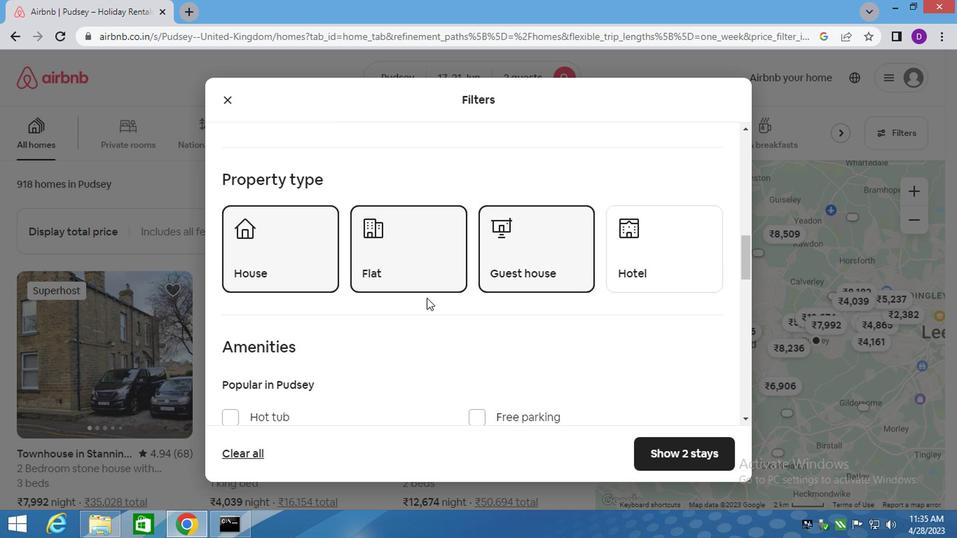
Action: Mouse moved to (423, 300)
Screenshot: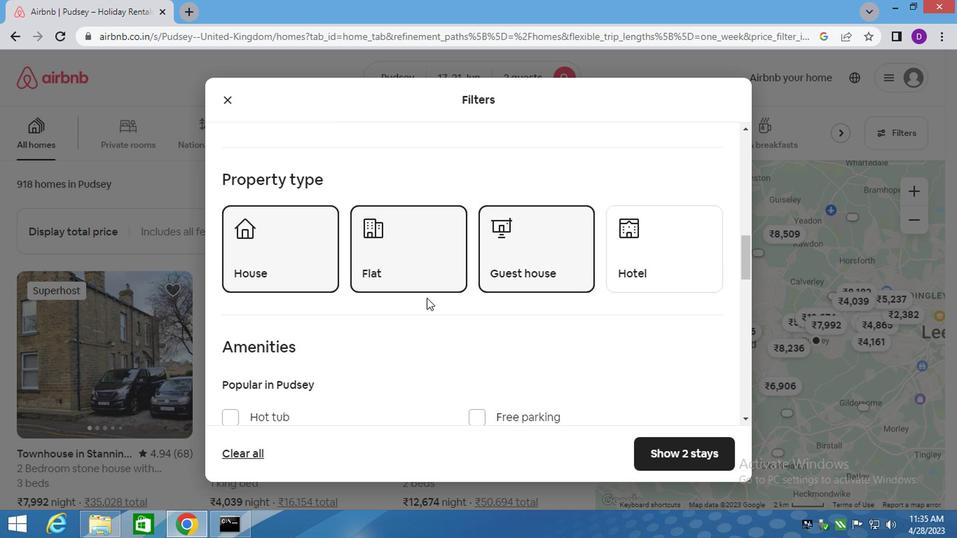 
Action: Mouse scrolled (423, 299) with delta (0, 0)
Screenshot: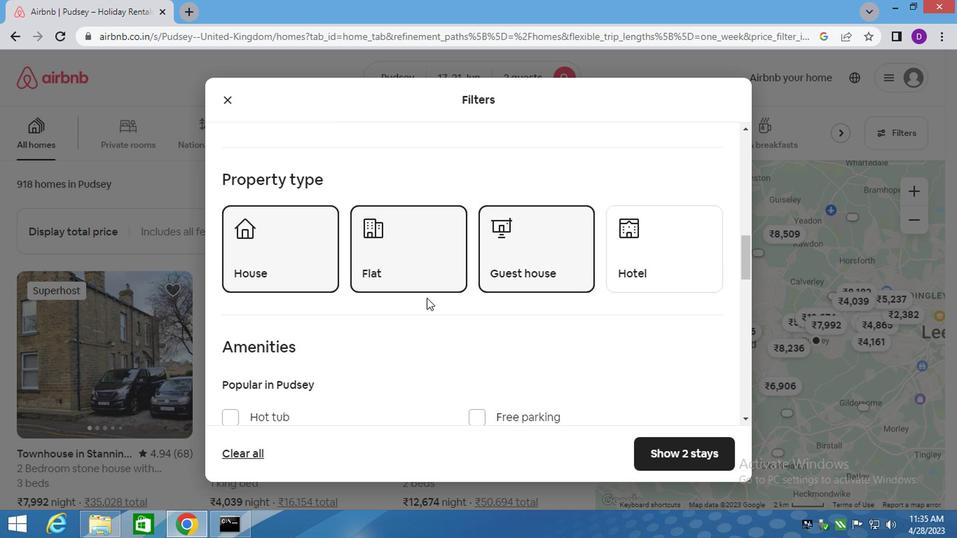 
Action: Mouse scrolled (423, 299) with delta (0, 0)
Screenshot: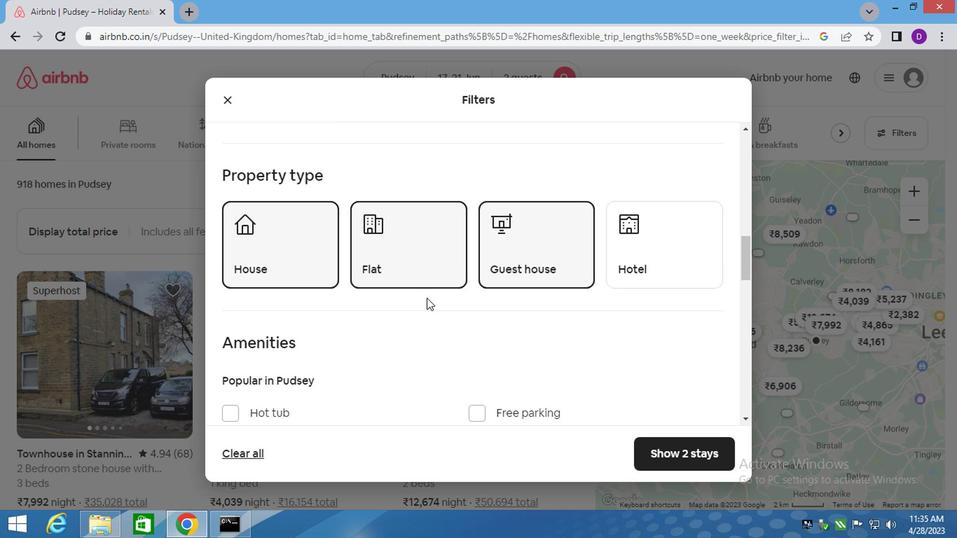 
Action: Mouse moved to (481, 303)
Screenshot: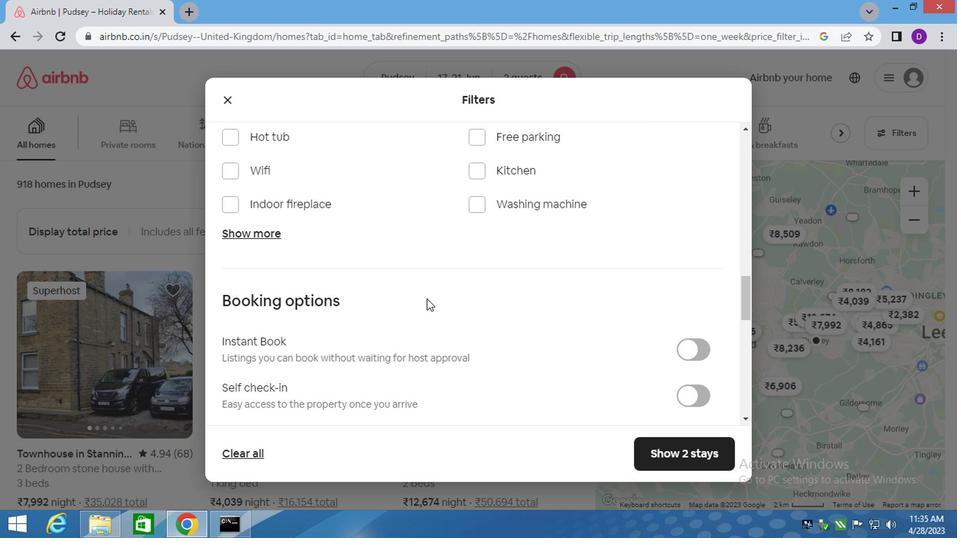 
Action: Mouse scrolled (481, 302) with delta (0, 0)
Screenshot: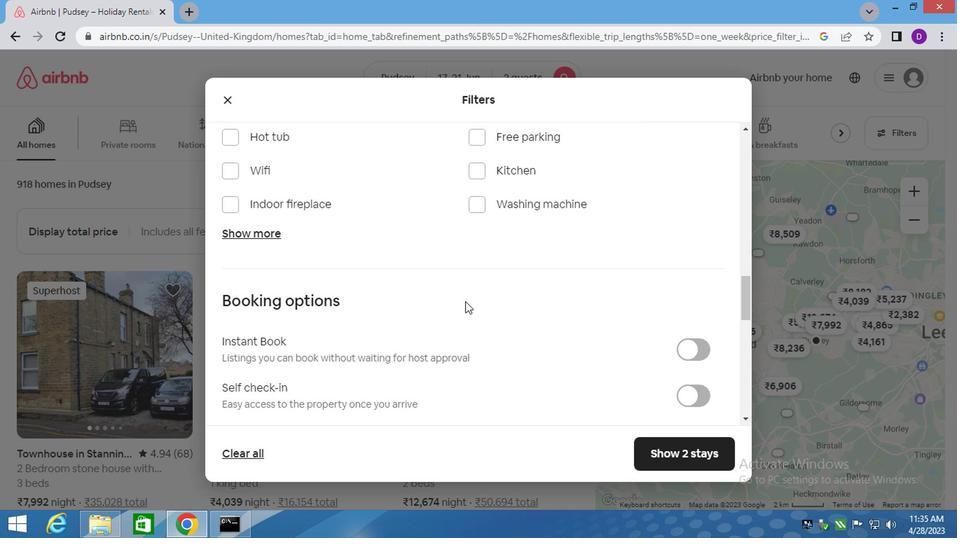 
Action: Mouse moved to (507, 308)
Screenshot: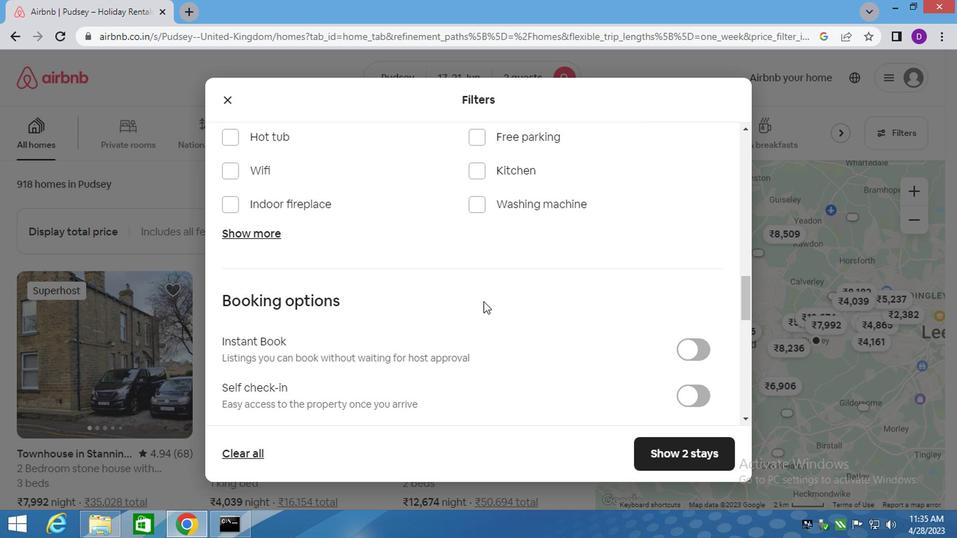 
Action: Mouse scrolled (505, 308) with delta (0, 0)
Screenshot: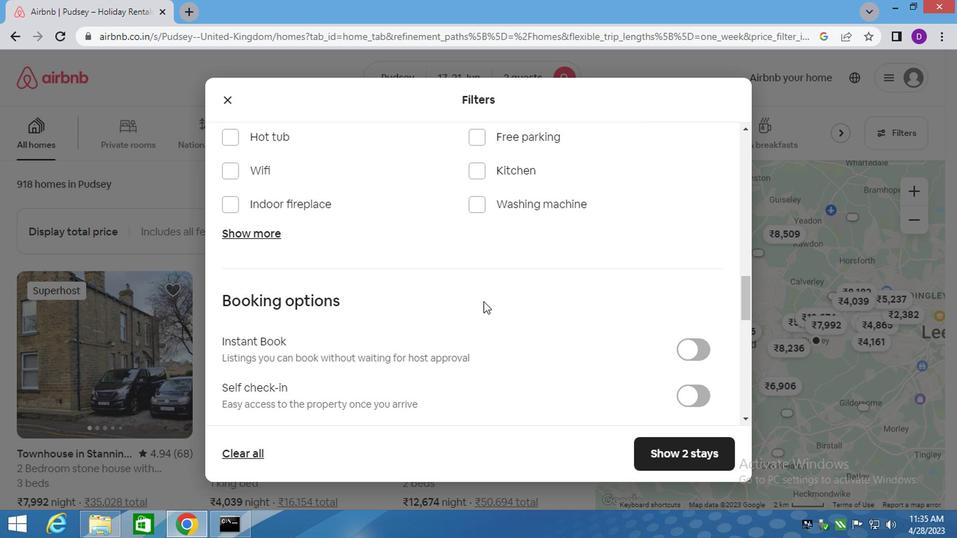 
Action: Mouse moved to (682, 261)
Screenshot: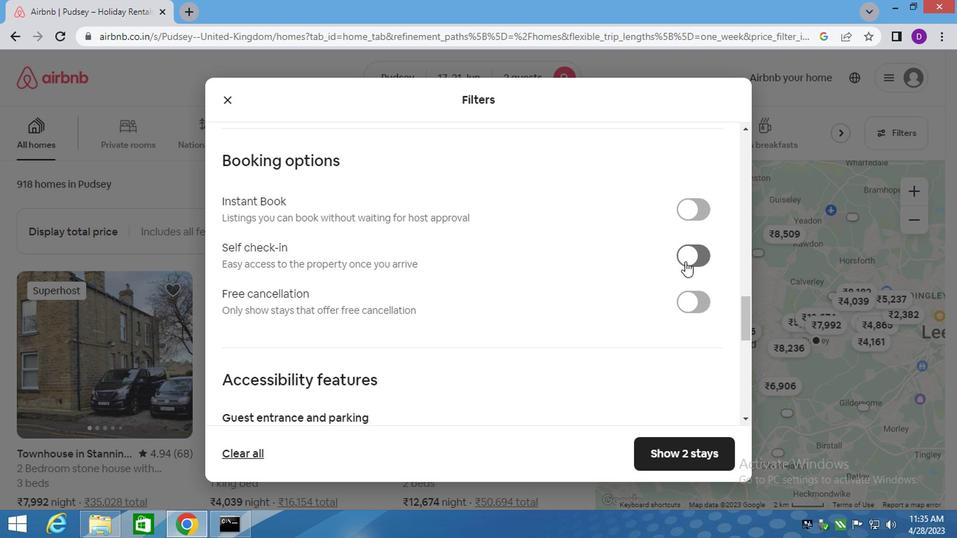 
Action: Mouse pressed left at (682, 261)
Screenshot: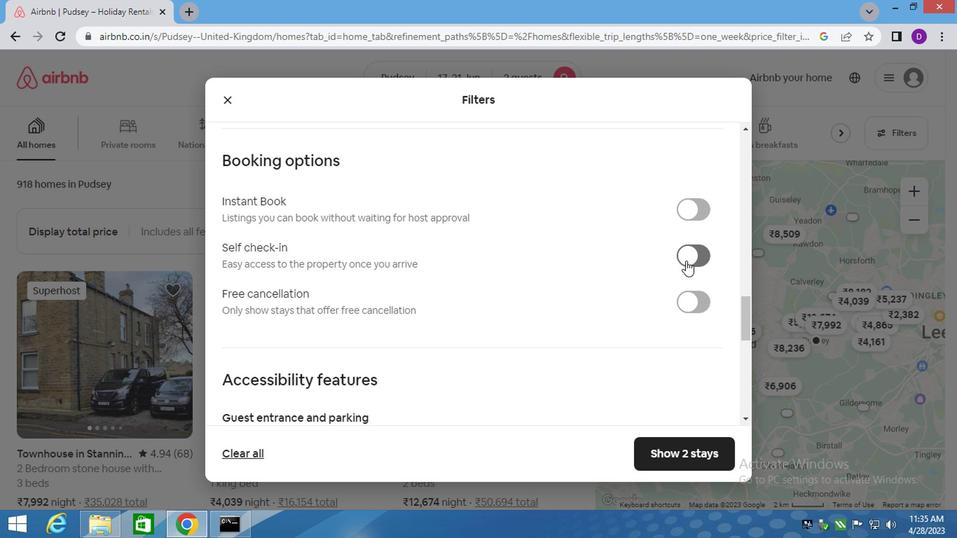 
Action: Mouse moved to (484, 328)
Screenshot: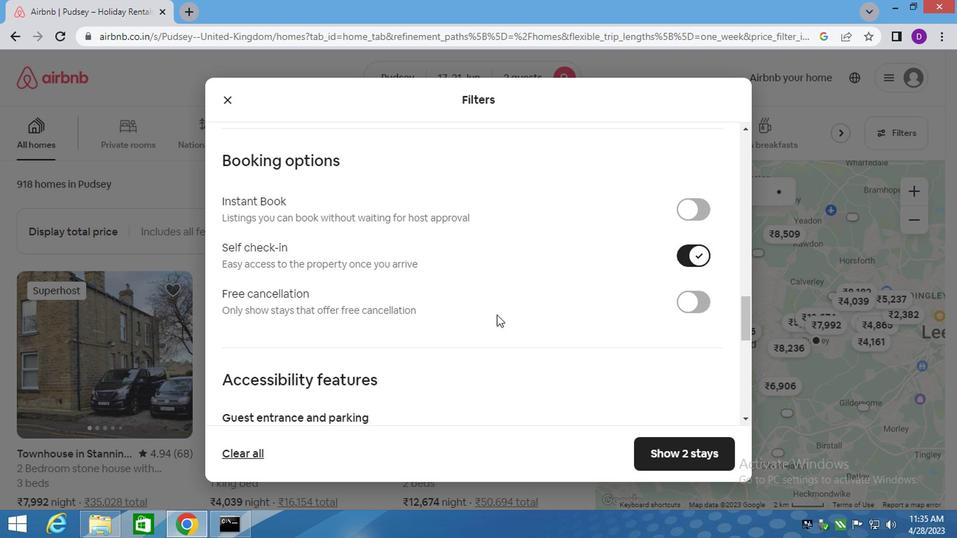 
Action: Mouse scrolled (485, 326) with delta (0, 0)
Screenshot: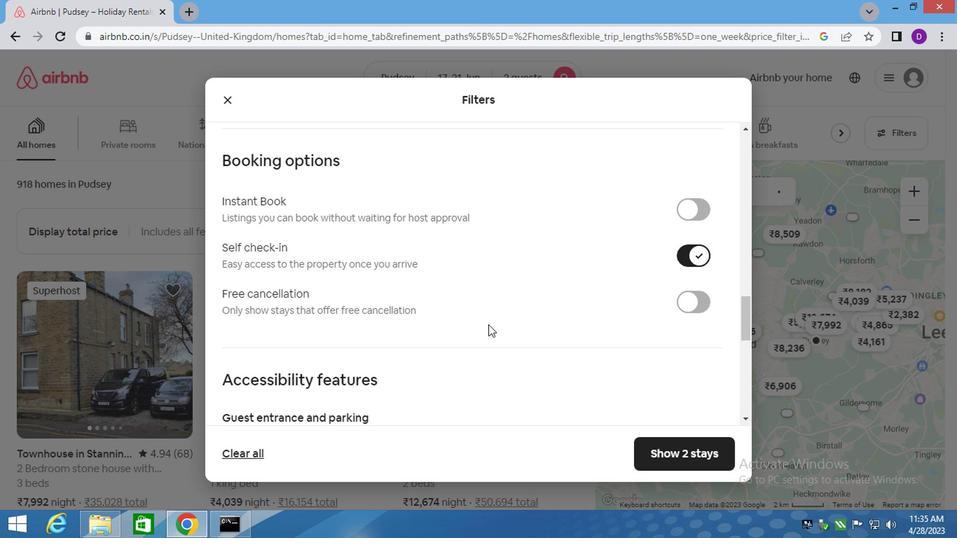 
Action: Mouse scrolled (484, 328) with delta (0, 0)
Screenshot: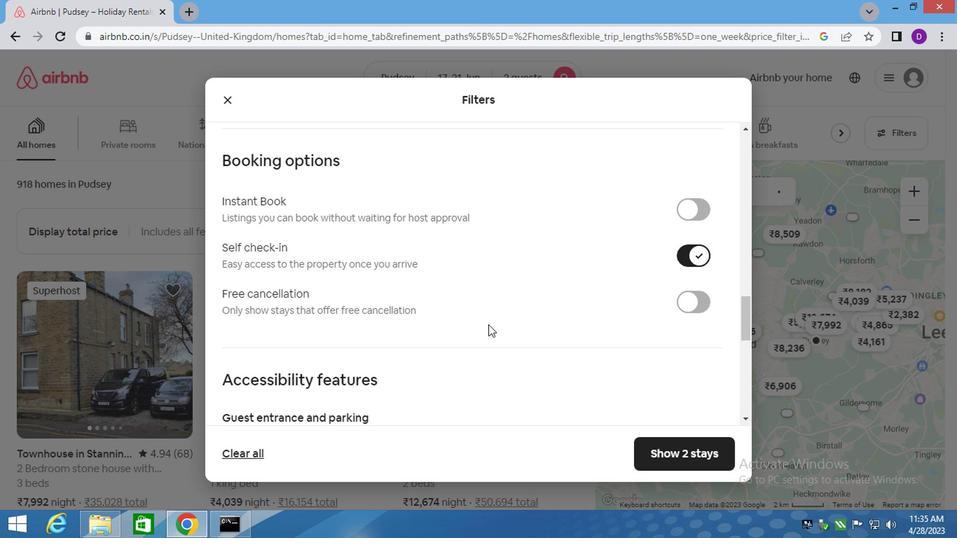 
Action: Mouse scrolled (484, 328) with delta (0, 0)
Screenshot: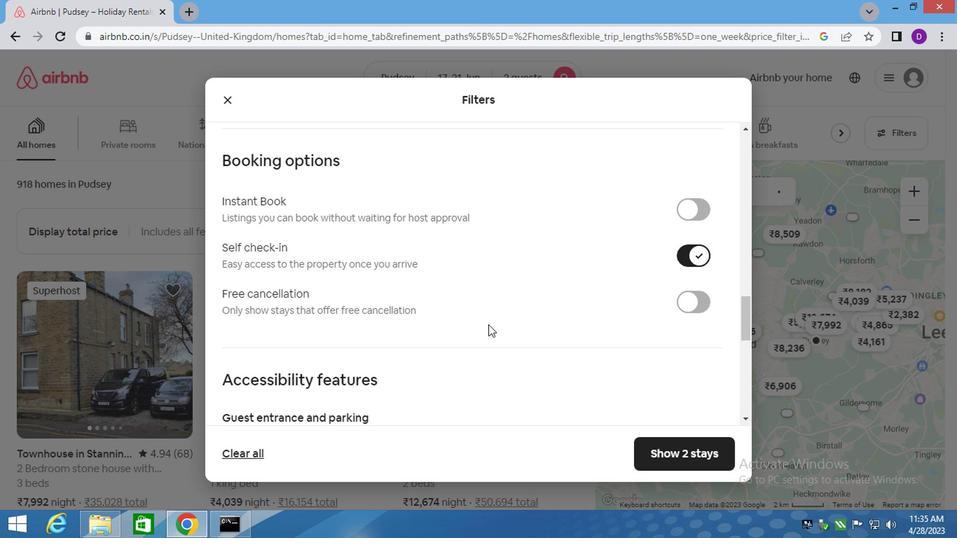 
Action: Mouse scrolled (484, 328) with delta (0, 0)
Screenshot: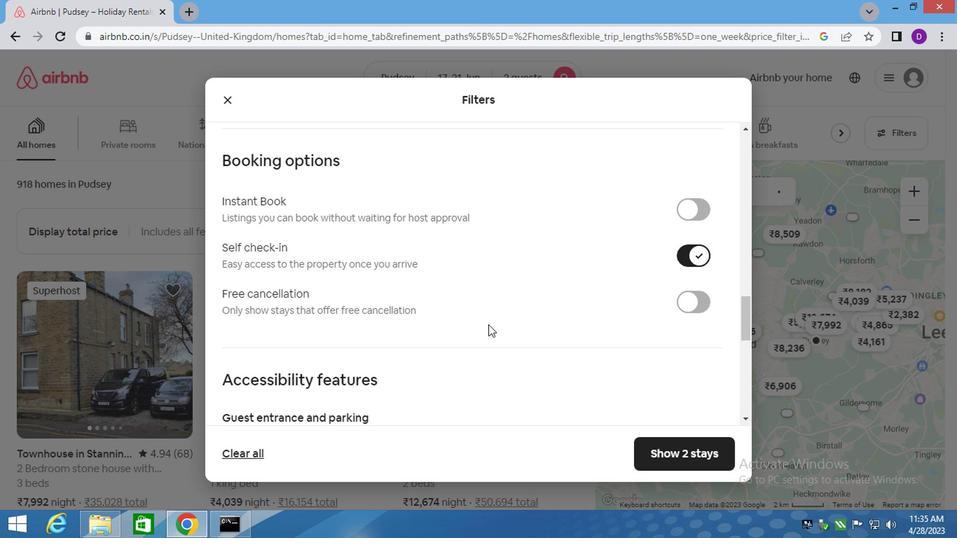 
Action: Mouse scrolled (484, 328) with delta (0, 0)
Screenshot: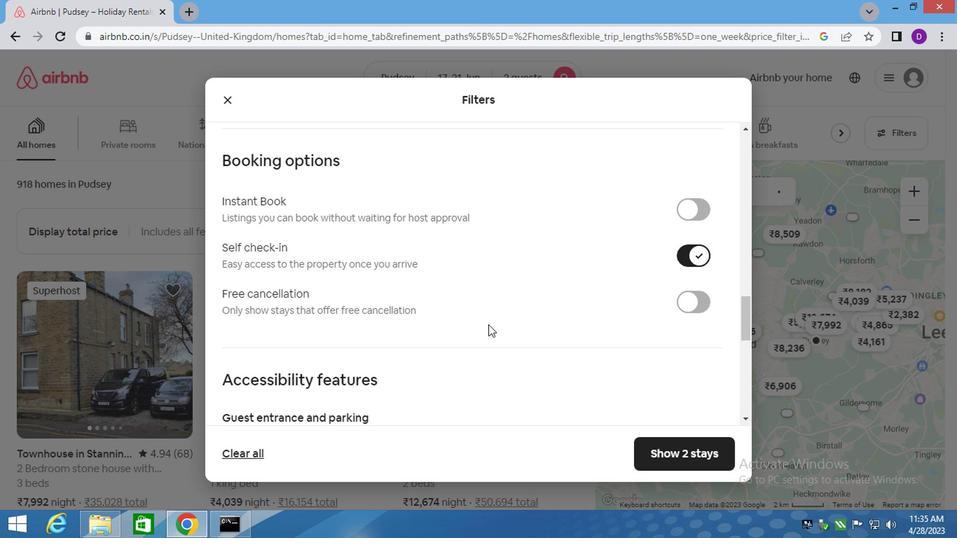 
Action: Mouse scrolled (484, 328) with delta (0, 0)
Screenshot: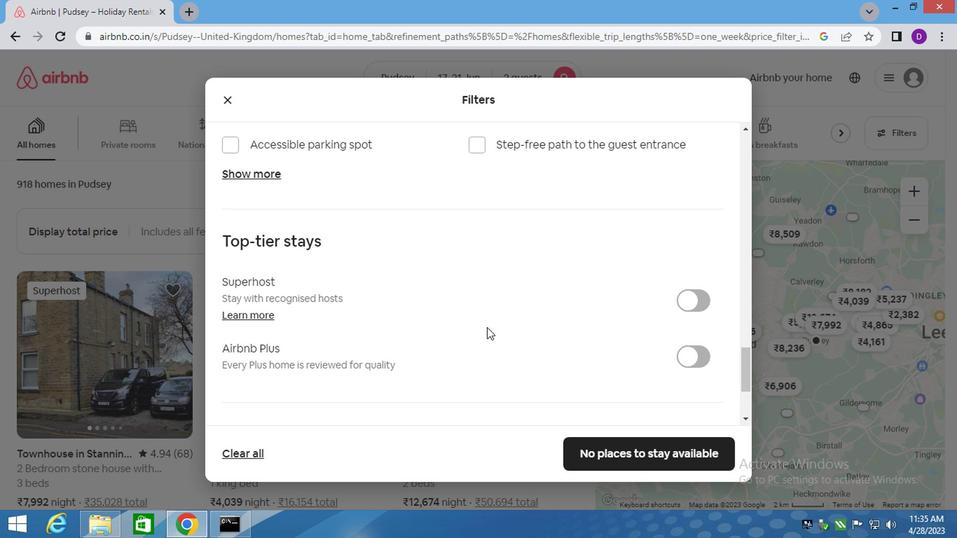 
Action: Mouse scrolled (484, 328) with delta (0, 0)
Screenshot: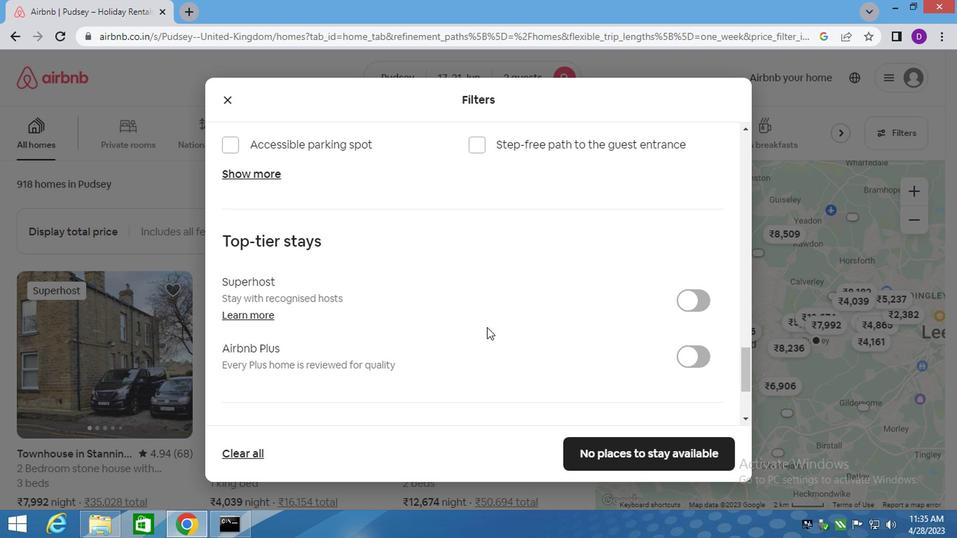 
Action: Mouse scrolled (484, 328) with delta (0, 0)
Screenshot: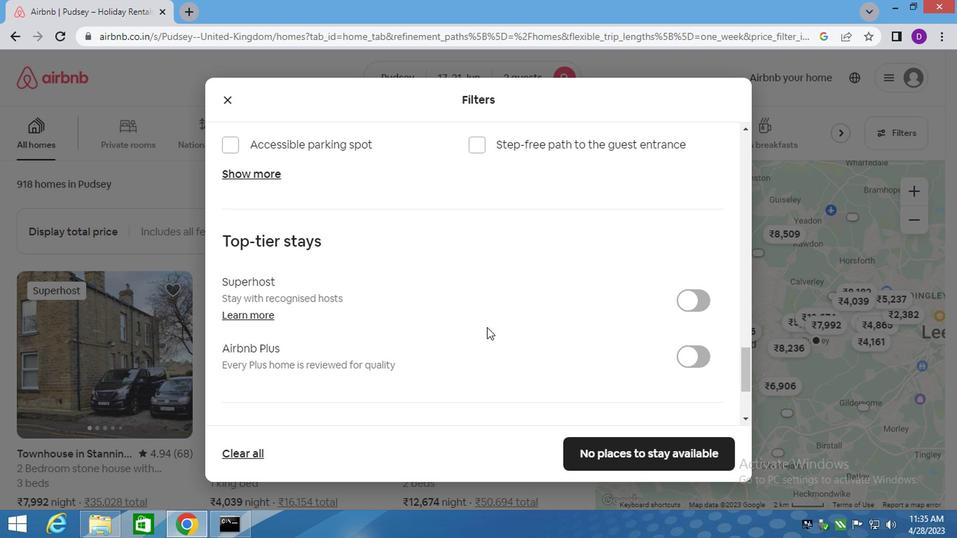 
Action: Mouse scrolled (484, 328) with delta (0, 0)
Screenshot: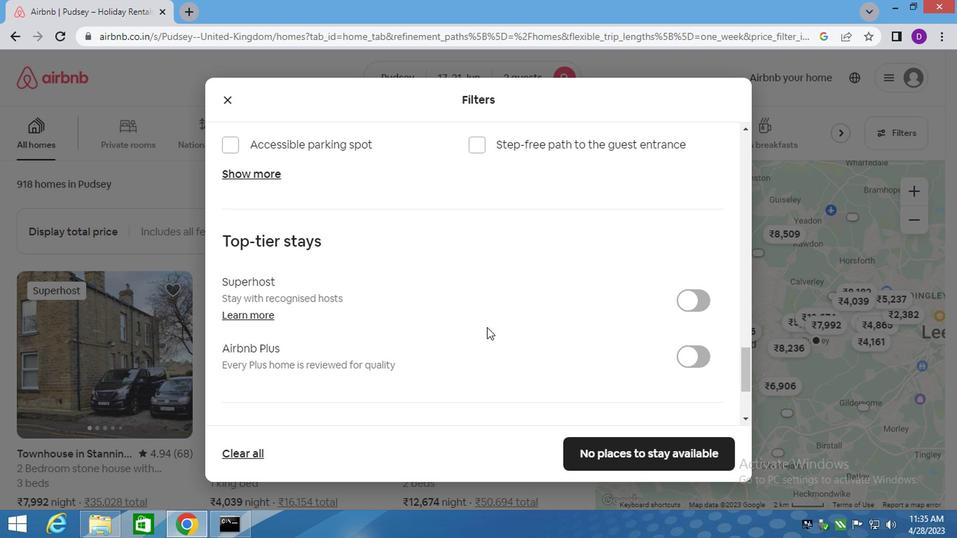 
Action: Mouse scrolled (484, 328) with delta (0, 0)
Screenshot: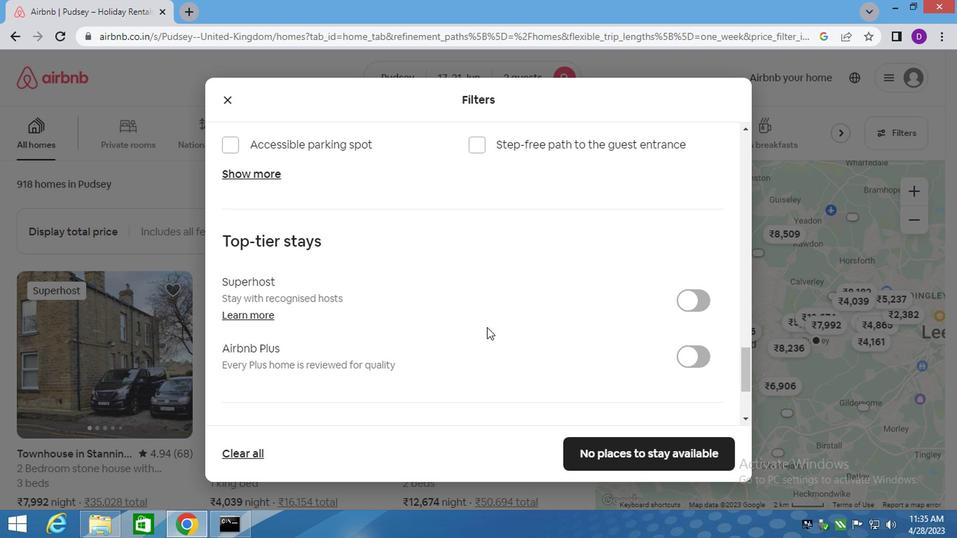 
Action: Mouse scrolled (484, 328) with delta (0, 0)
Screenshot: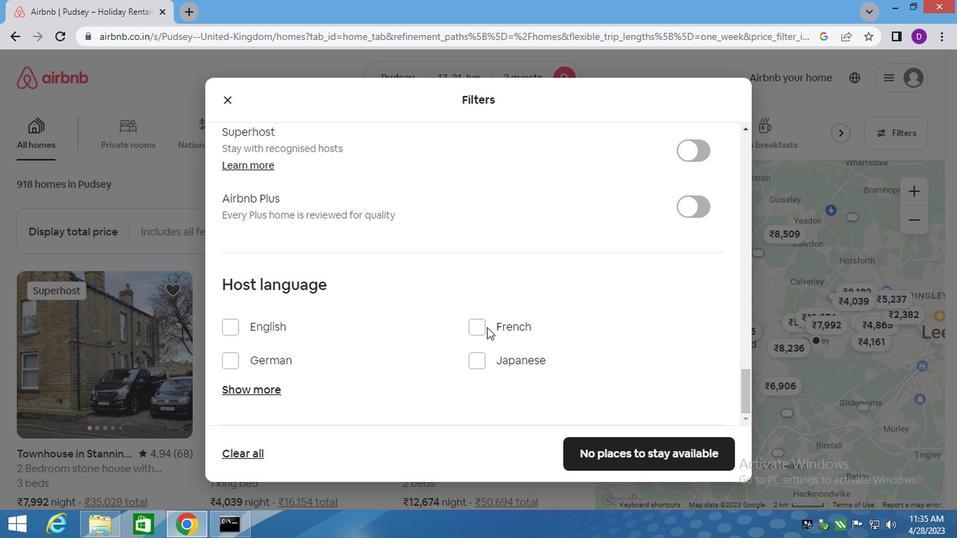 
Action: Mouse scrolled (484, 328) with delta (0, 0)
Screenshot: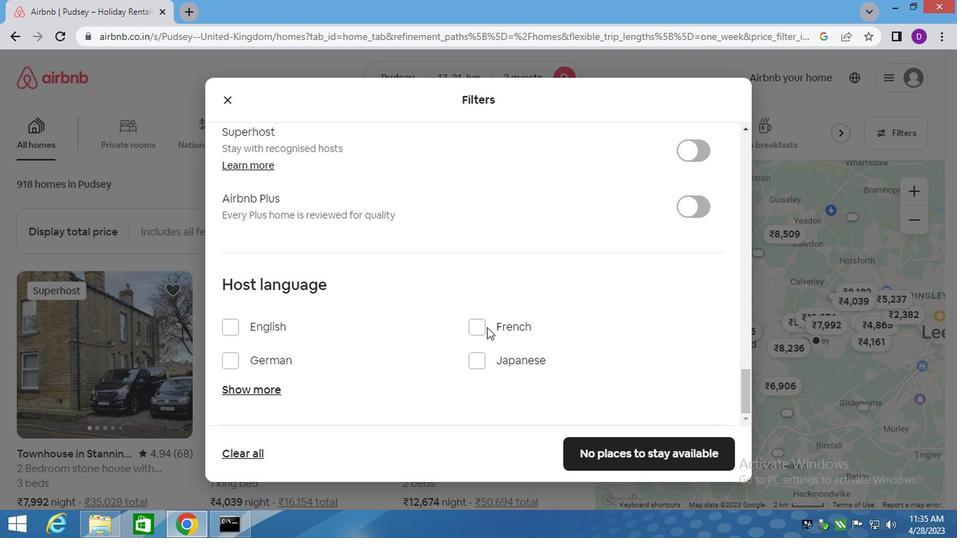 
Action: Mouse scrolled (484, 328) with delta (0, 0)
Screenshot: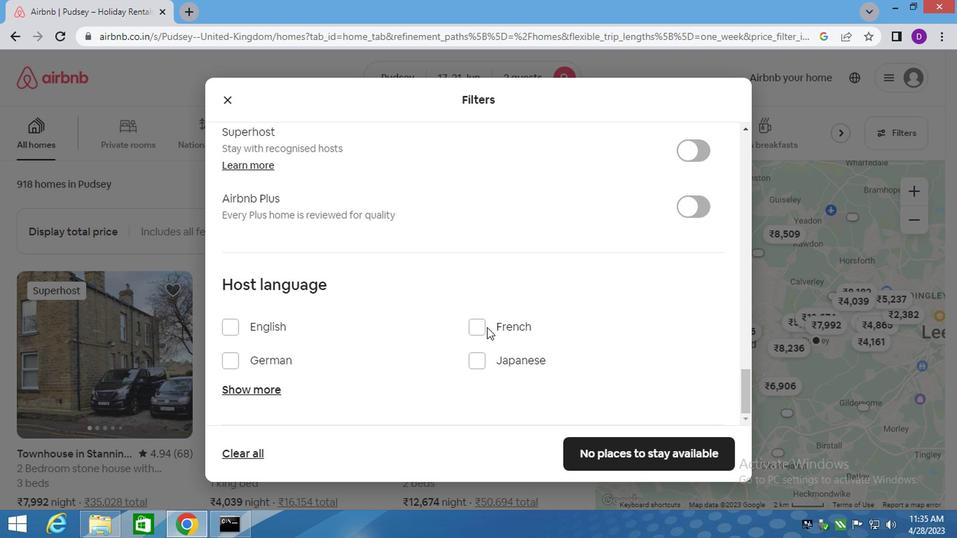 
Action: Mouse moved to (230, 325)
Screenshot: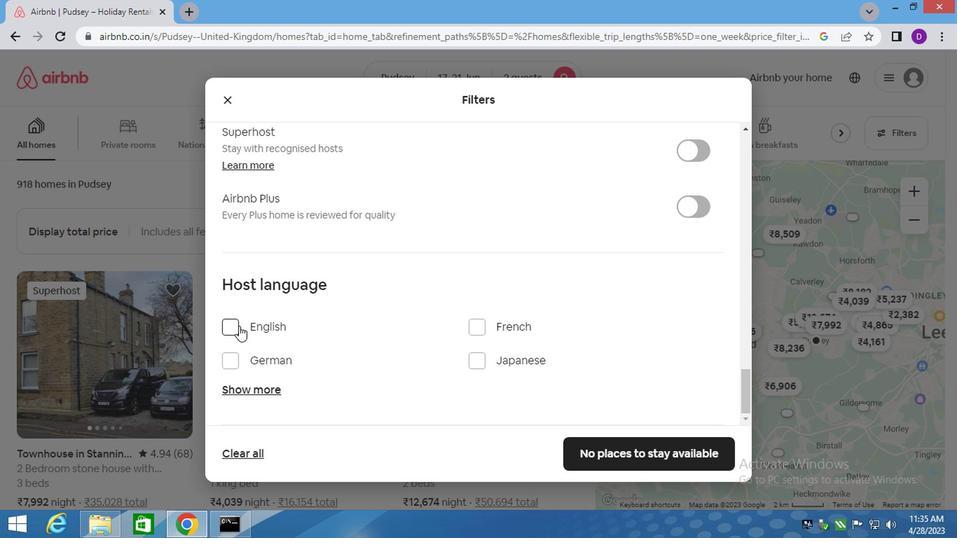
Action: Mouse pressed left at (230, 325)
Screenshot: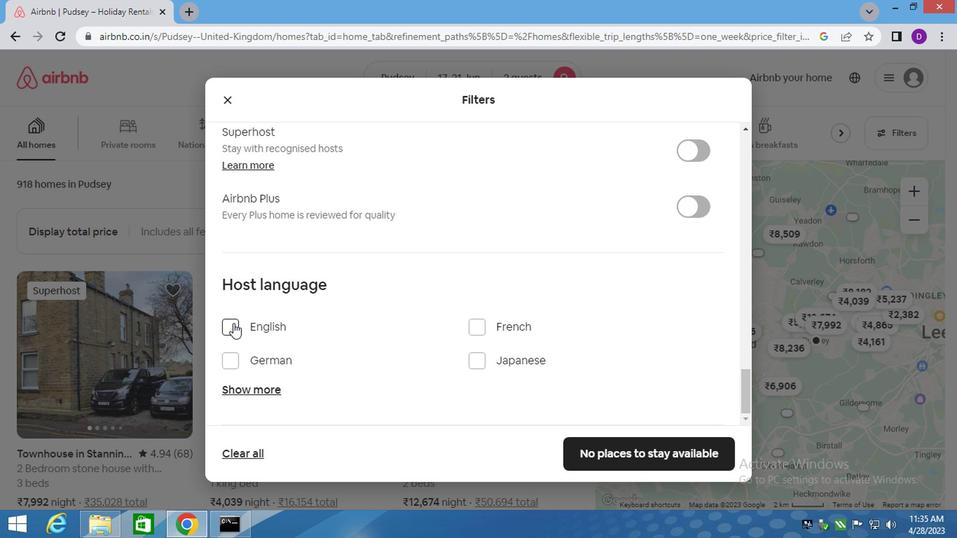 
Action: Mouse moved to (616, 448)
Screenshot: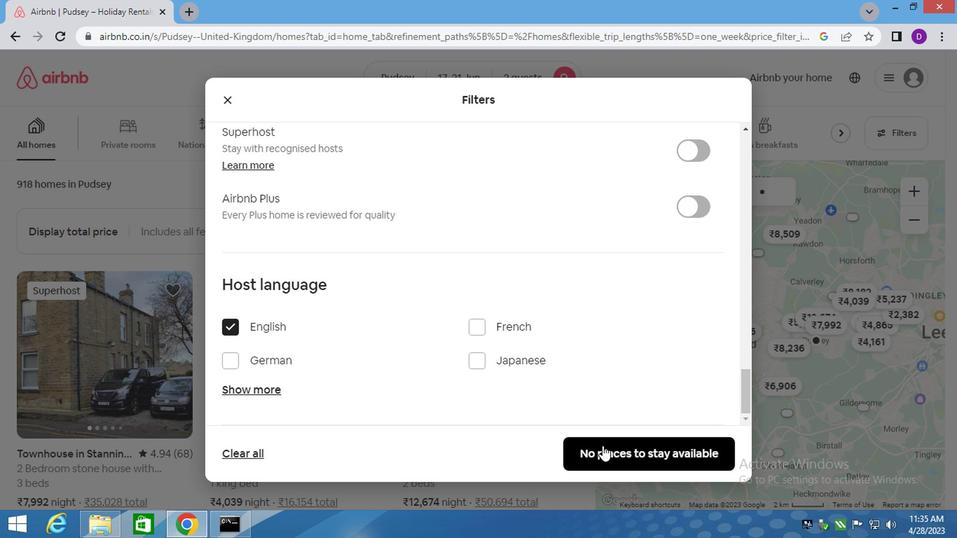
Action: Mouse pressed left at (616, 448)
Screenshot: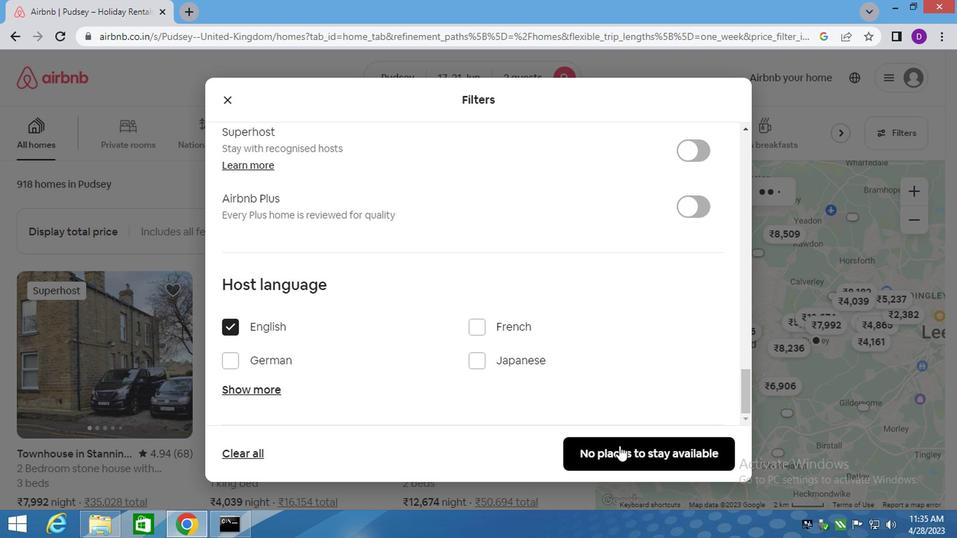 
